 Task: Look for space in Huejutla de Reyes, Mexico from 12th June, 2023 to 15th June, 2023 for 2 adults in price range Rs.10000 to Rs.15000. Place can be entire place with 1  bedroom having 1 bed and 1 bathroom. Property type can be house, flat, guest house, hotel. Booking option can be shelf check-in. Required host language is English.
Action: Mouse moved to (460, 102)
Screenshot: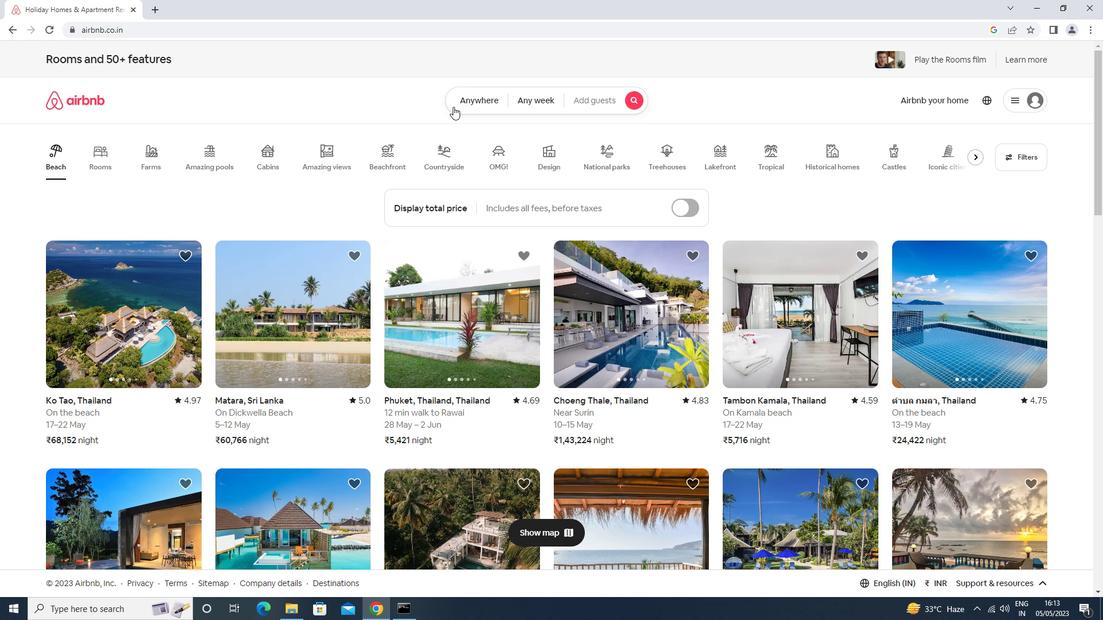 
Action: Mouse pressed left at (460, 102)
Screenshot: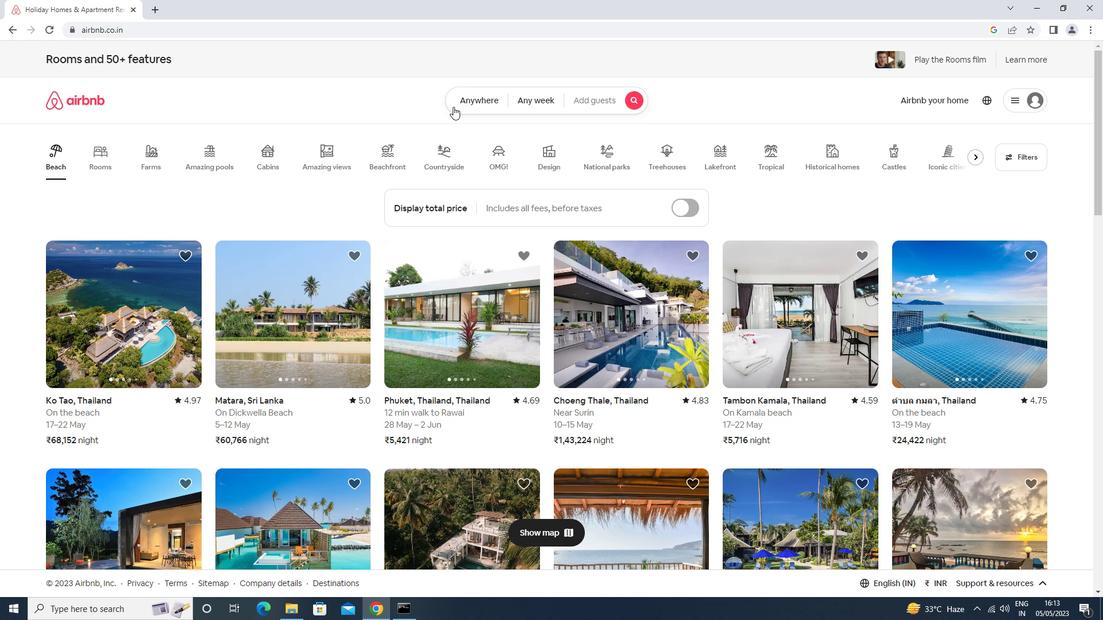 
Action: Mouse moved to (379, 149)
Screenshot: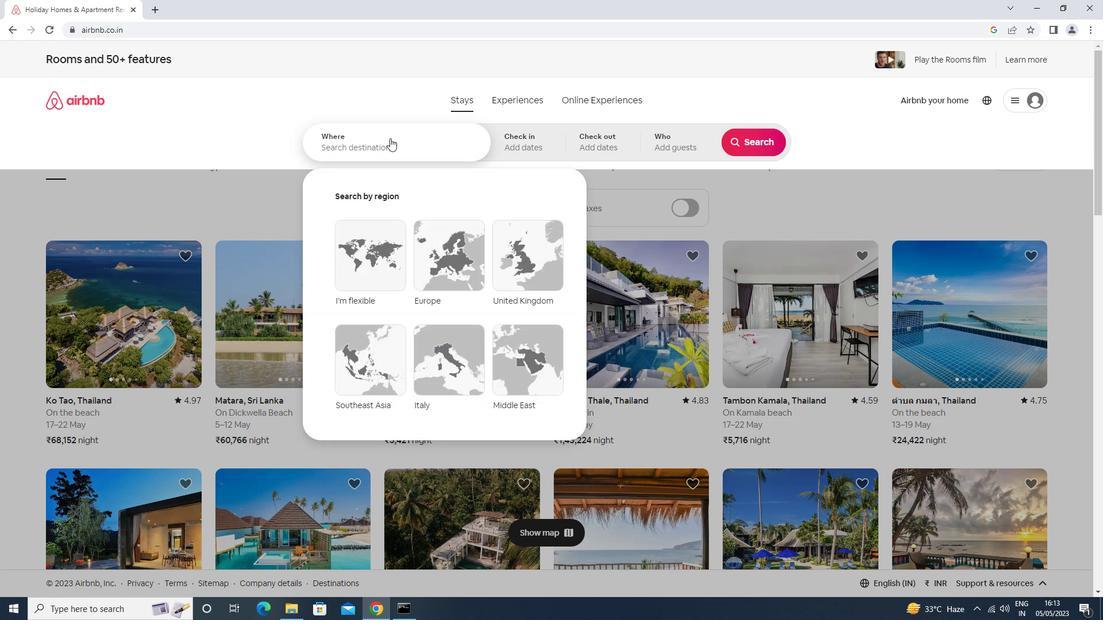 
Action: Mouse pressed left at (379, 149)
Screenshot: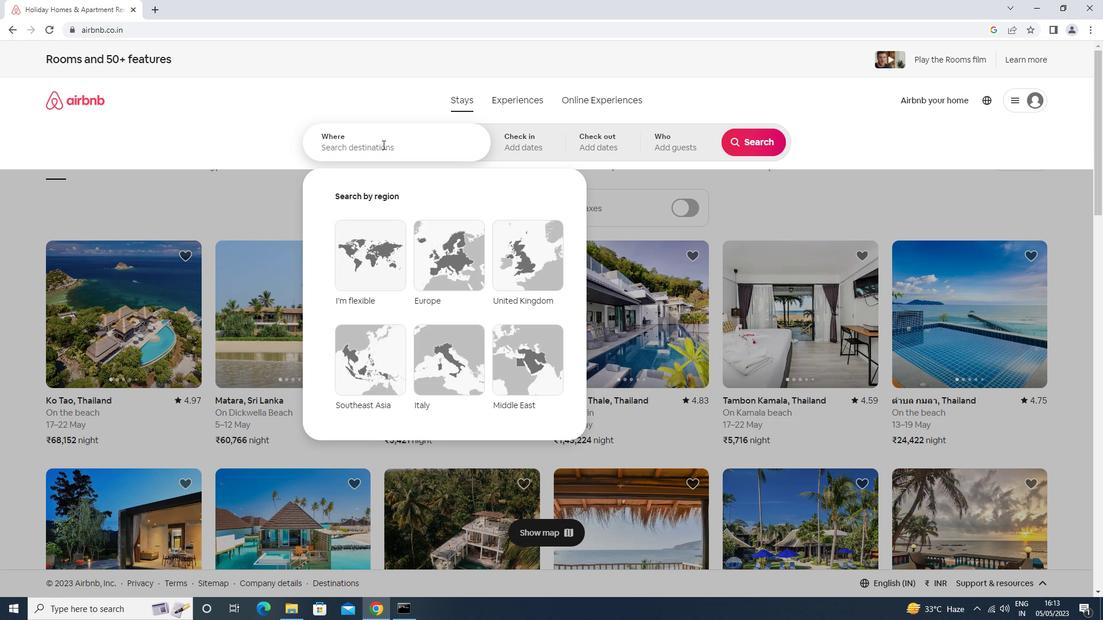 
Action: Key pressed huejutla<Key.space>de<Key.space>reyes<Key.down><Key.enter>
Screenshot: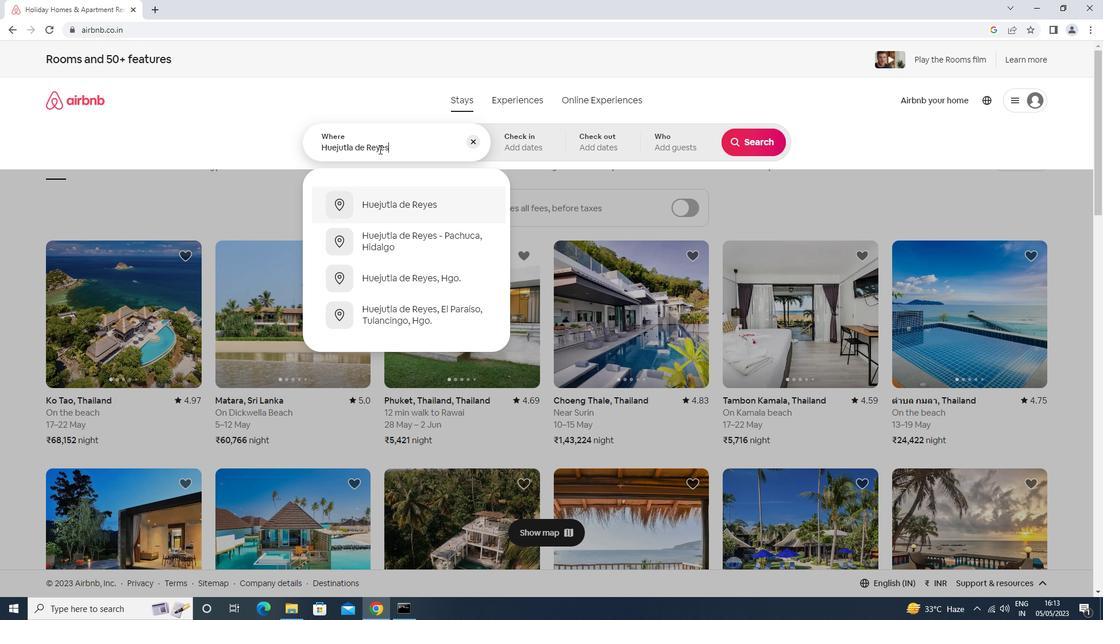 
Action: Mouse moved to (612, 333)
Screenshot: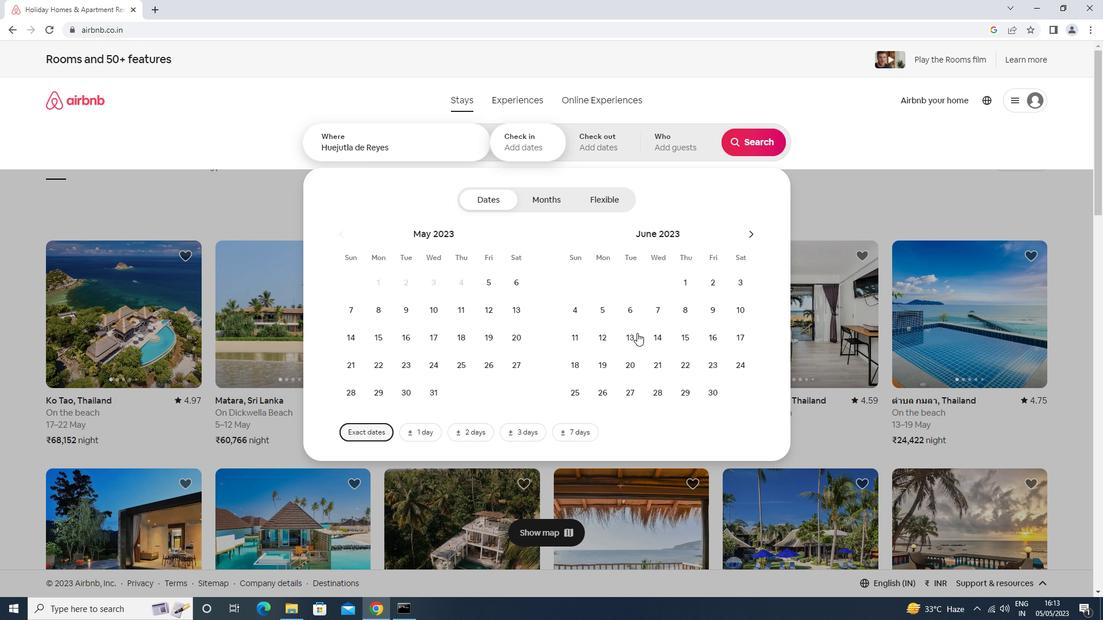 
Action: Mouse pressed left at (612, 333)
Screenshot: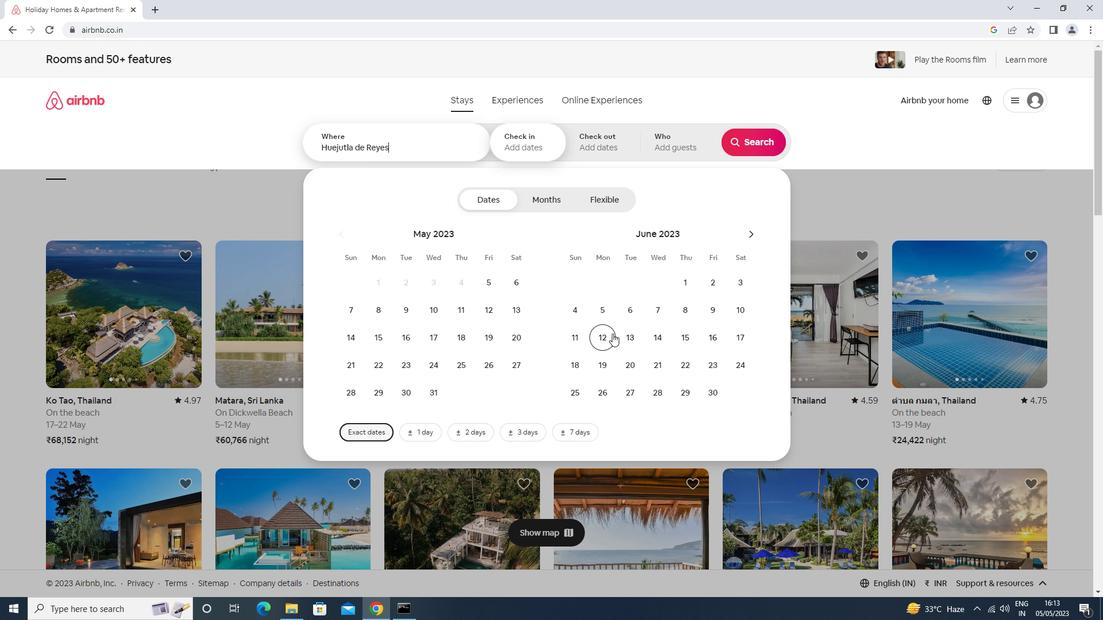 
Action: Mouse moved to (673, 329)
Screenshot: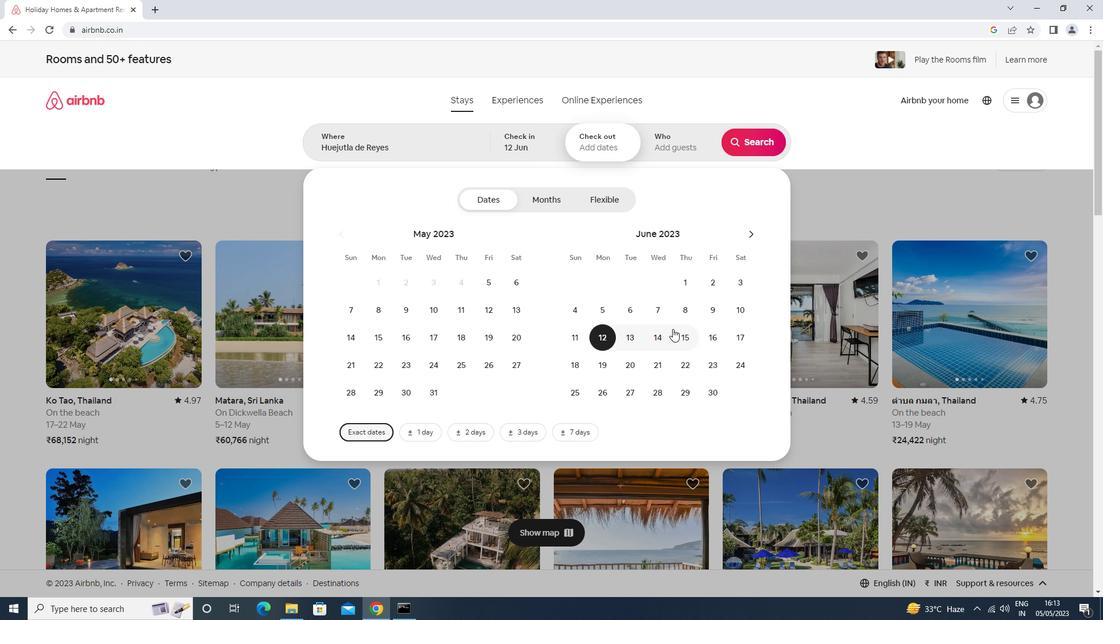 
Action: Mouse pressed left at (673, 329)
Screenshot: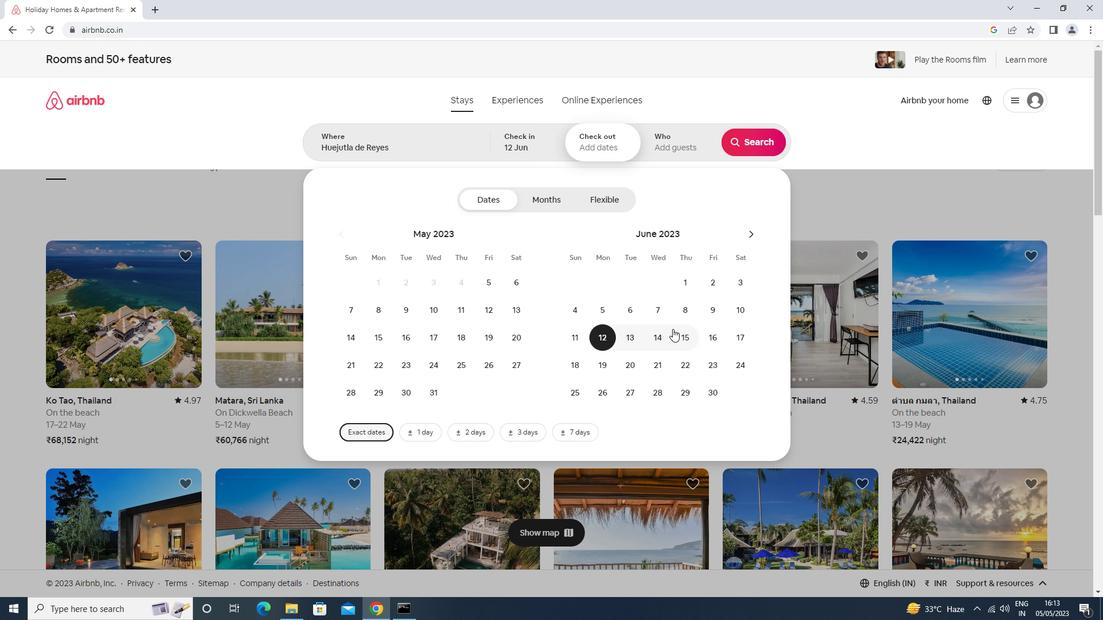 
Action: Mouse moved to (665, 148)
Screenshot: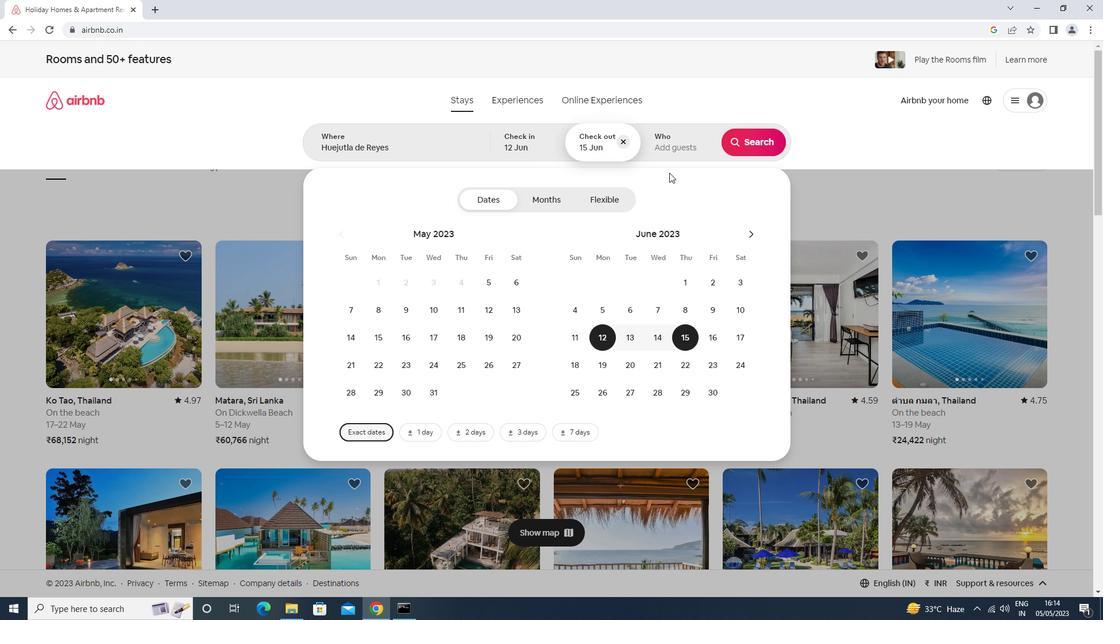 
Action: Mouse pressed left at (665, 148)
Screenshot: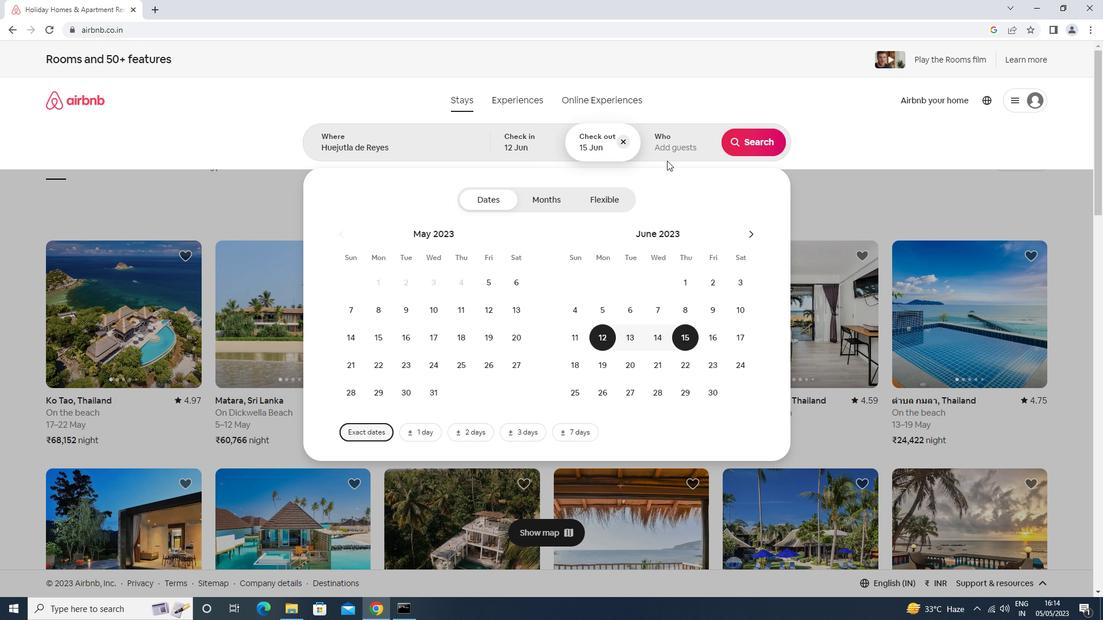 
Action: Mouse moved to (755, 208)
Screenshot: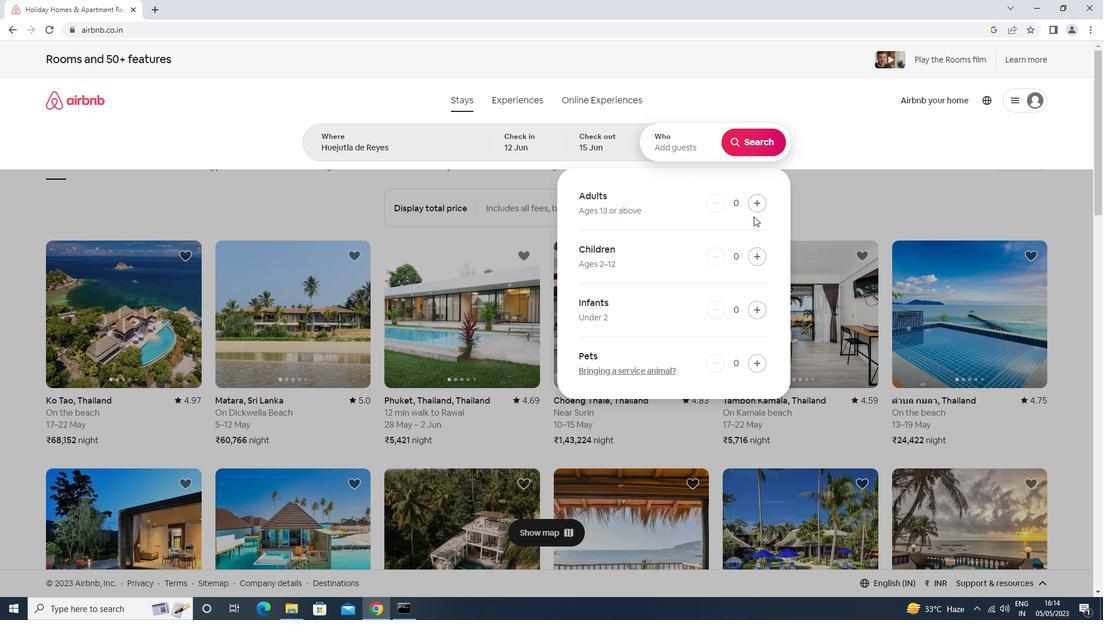 
Action: Mouse pressed left at (755, 208)
Screenshot: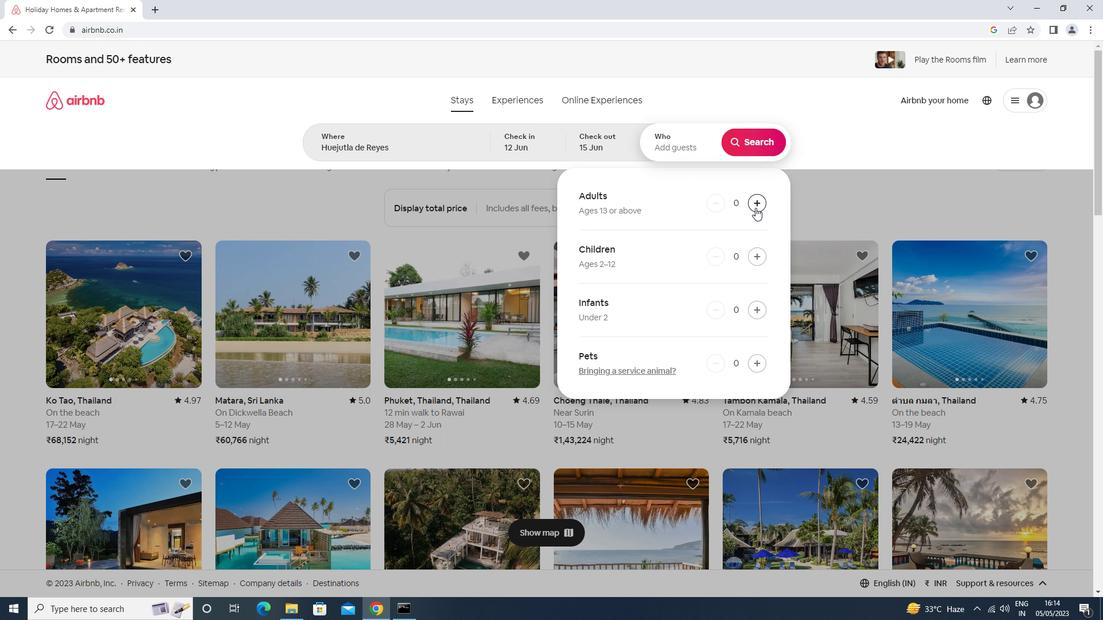 
Action: Mouse pressed left at (755, 208)
Screenshot: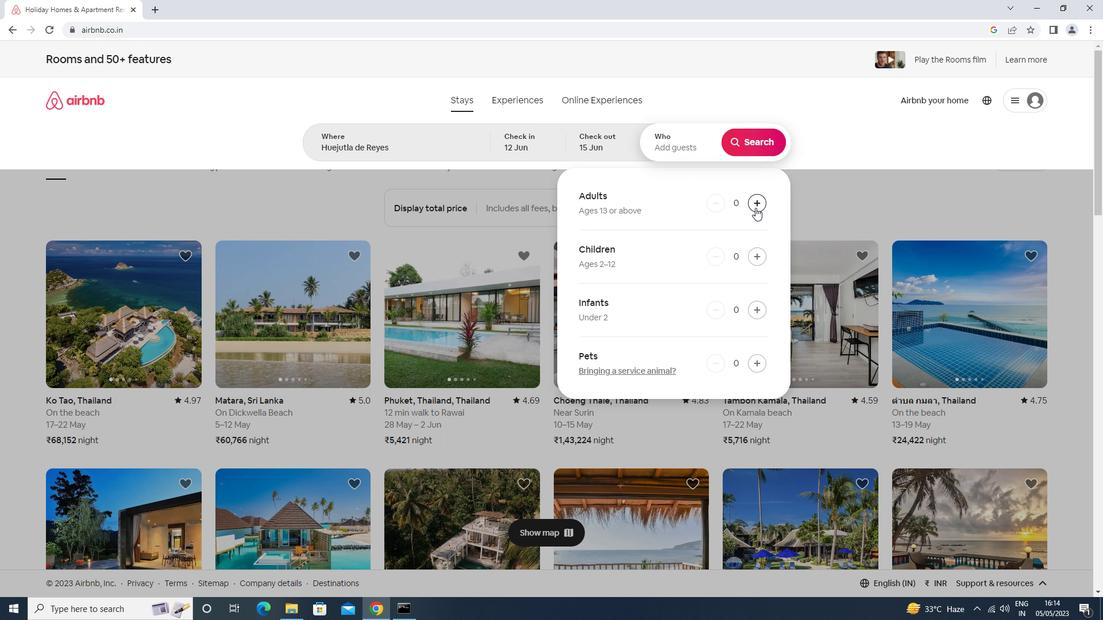 
Action: Mouse moved to (747, 145)
Screenshot: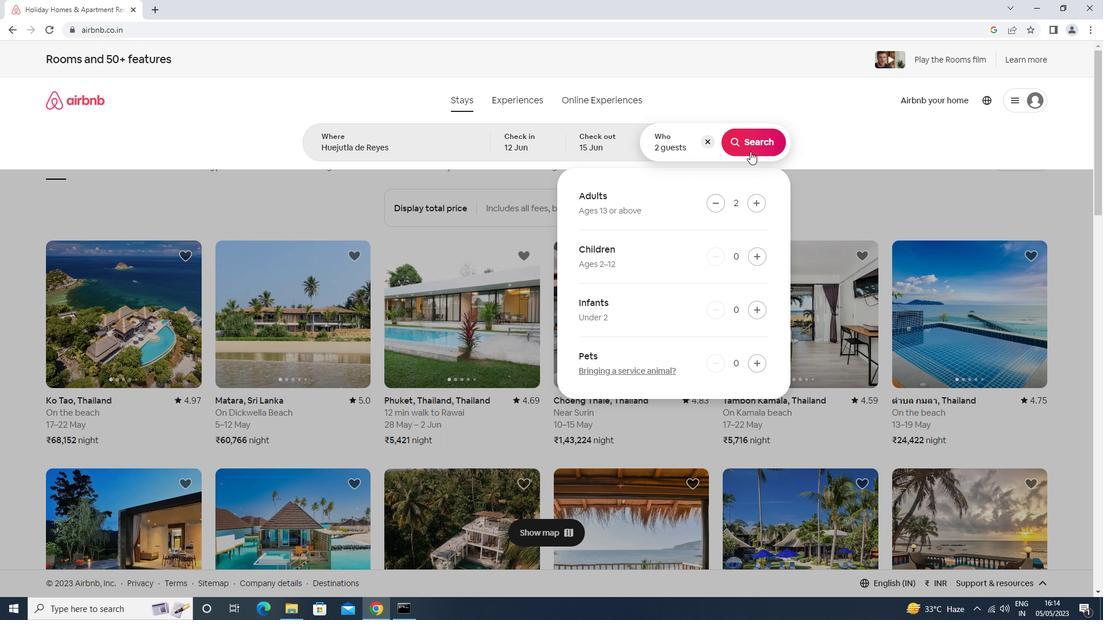 
Action: Mouse pressed left at (747, 145)
Screenshot: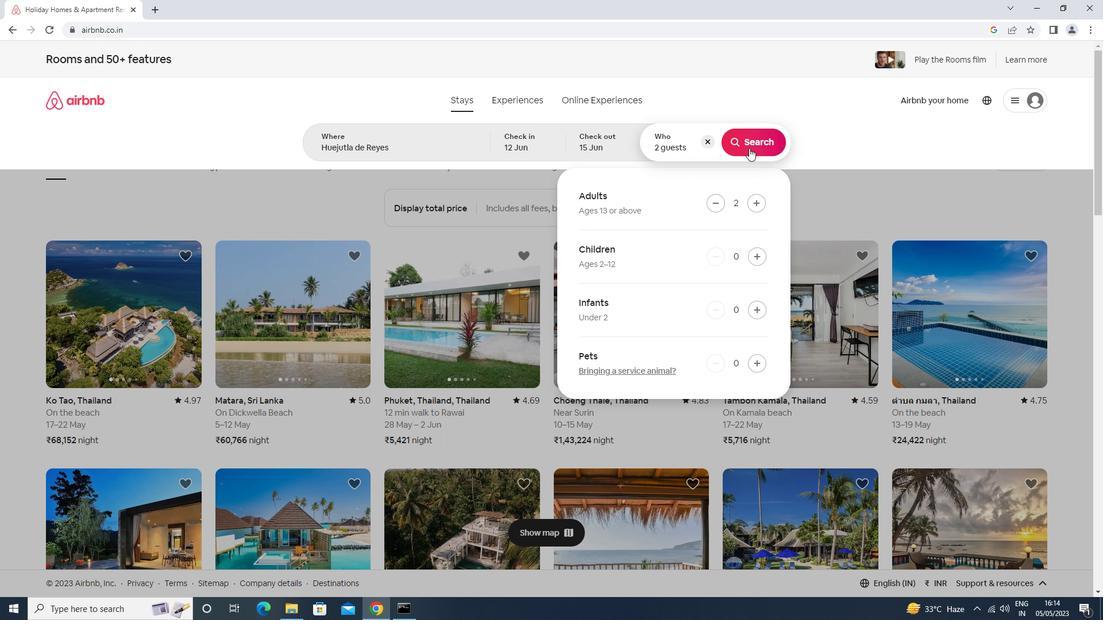 
Action: Mouse moved to (1042, 113)
Screenshot: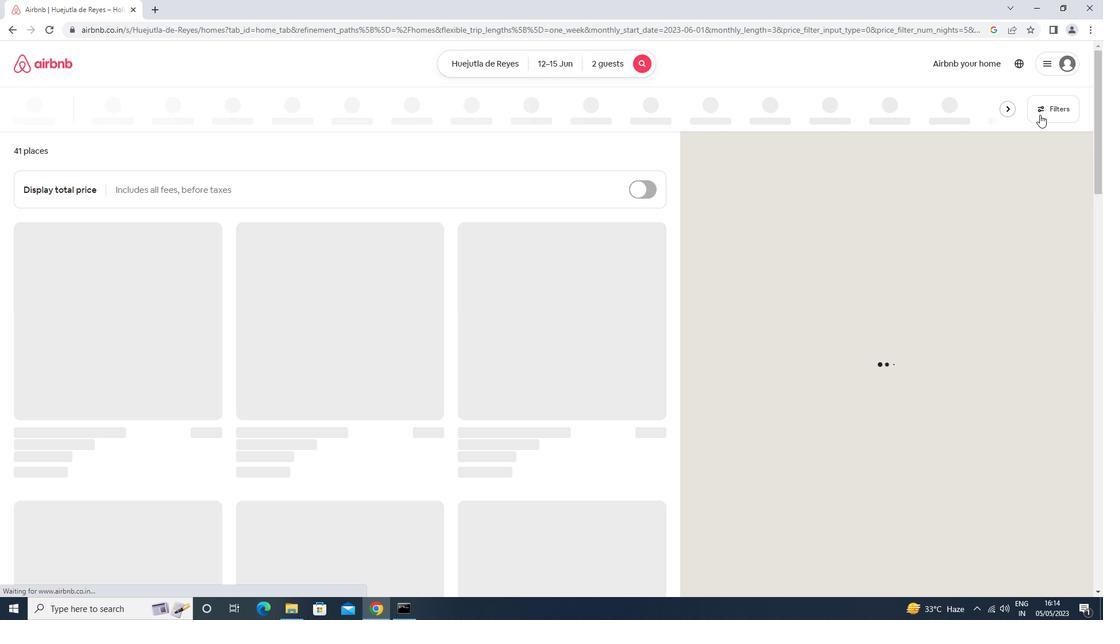 
Action: Mouse pressed left at (1042, 113)
Screenshot: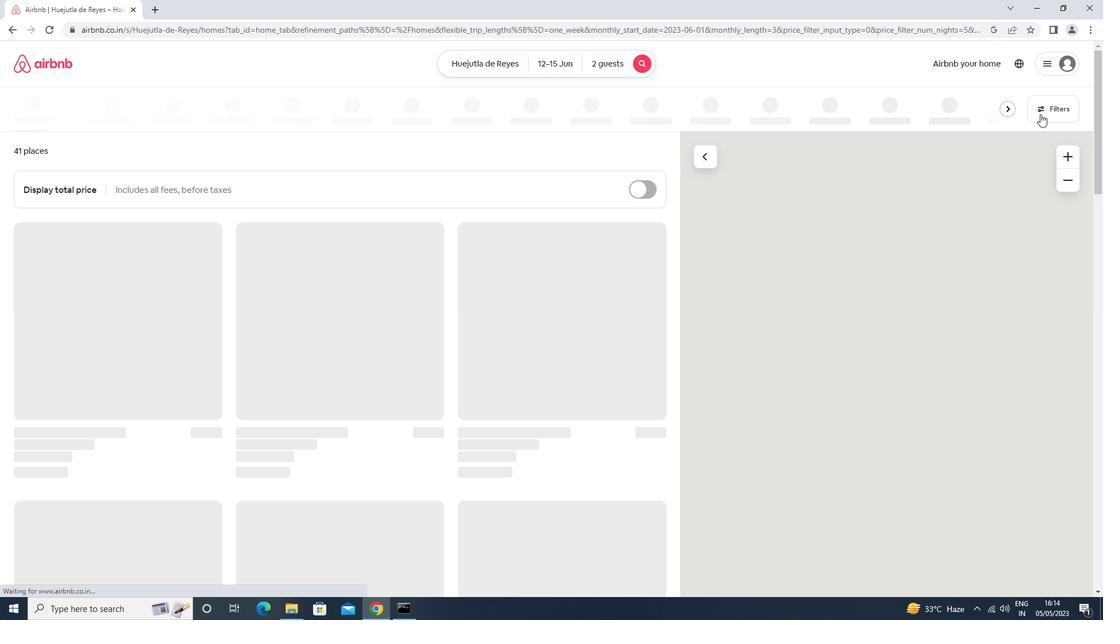 
Action: Mouse moved to (463, 397)
Screenshot: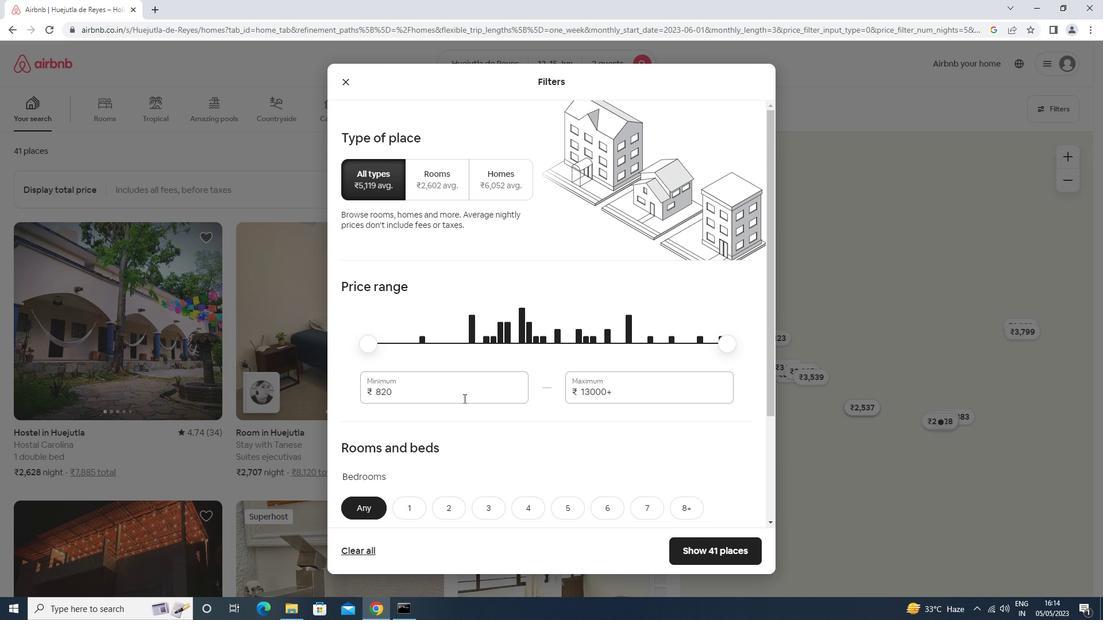 
Action: Mouse pressed left at (463, 397)
Screenshot: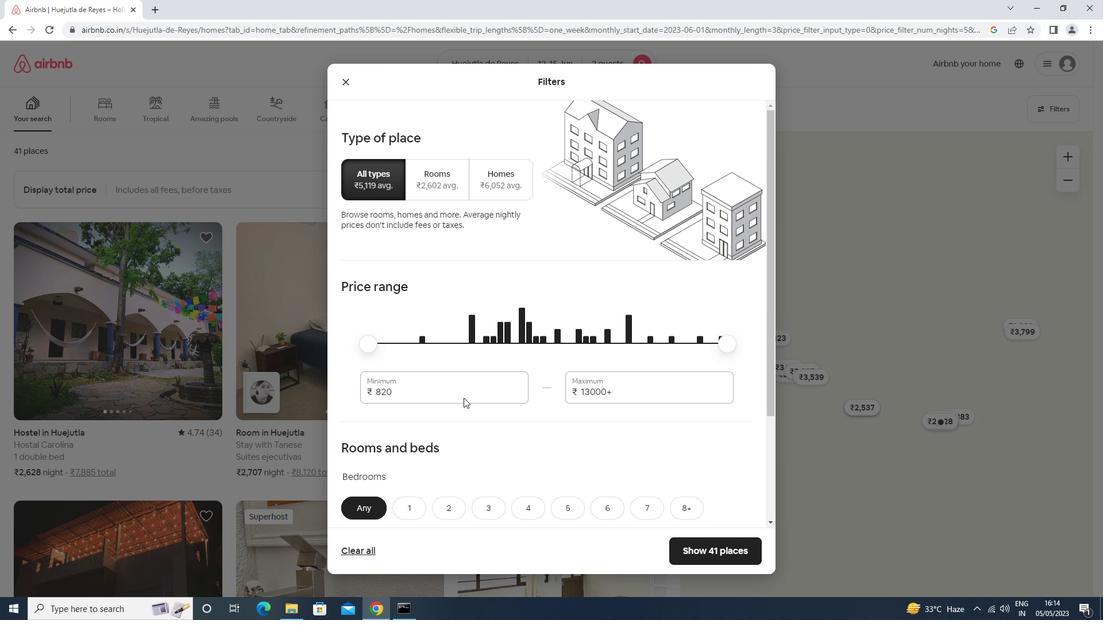 
Action: Mouse moved to (458, 398)
Screenshot: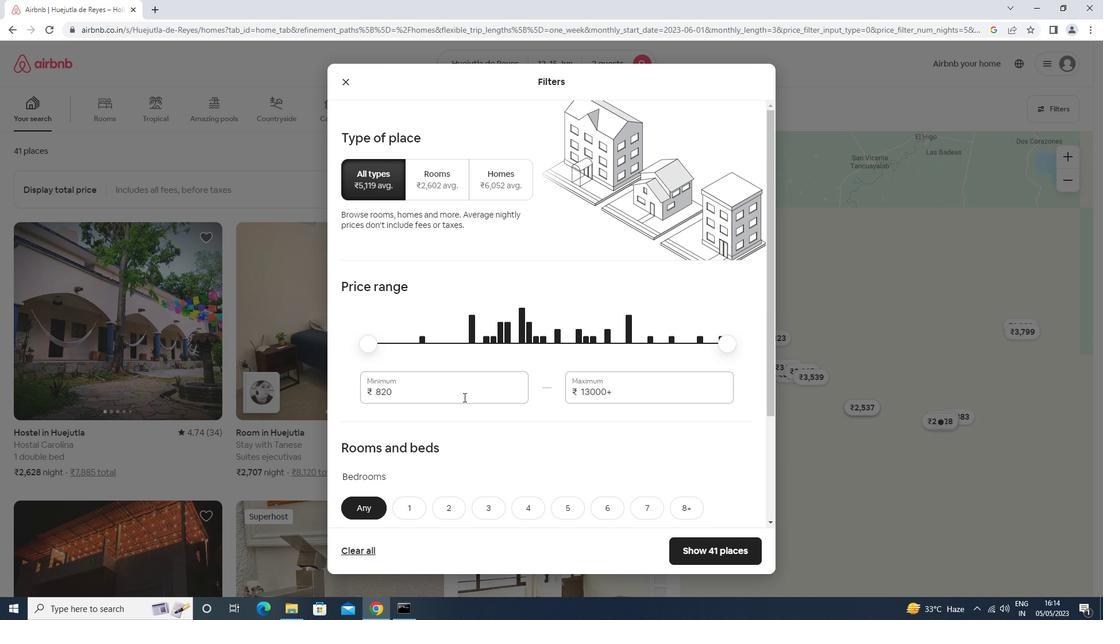 
Action: Key pressed <Key.backspace><Key.backspace><Key.backspace>10000<Key.tab>15000
Screenshot: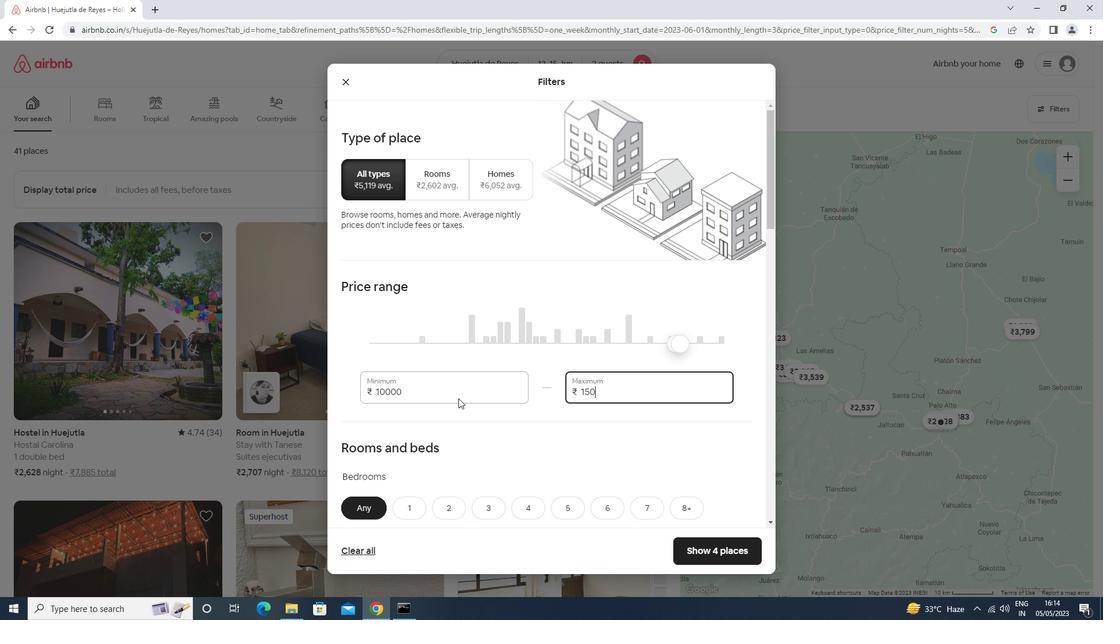
Action: Mouse moved to (452, 400)
Screenshot: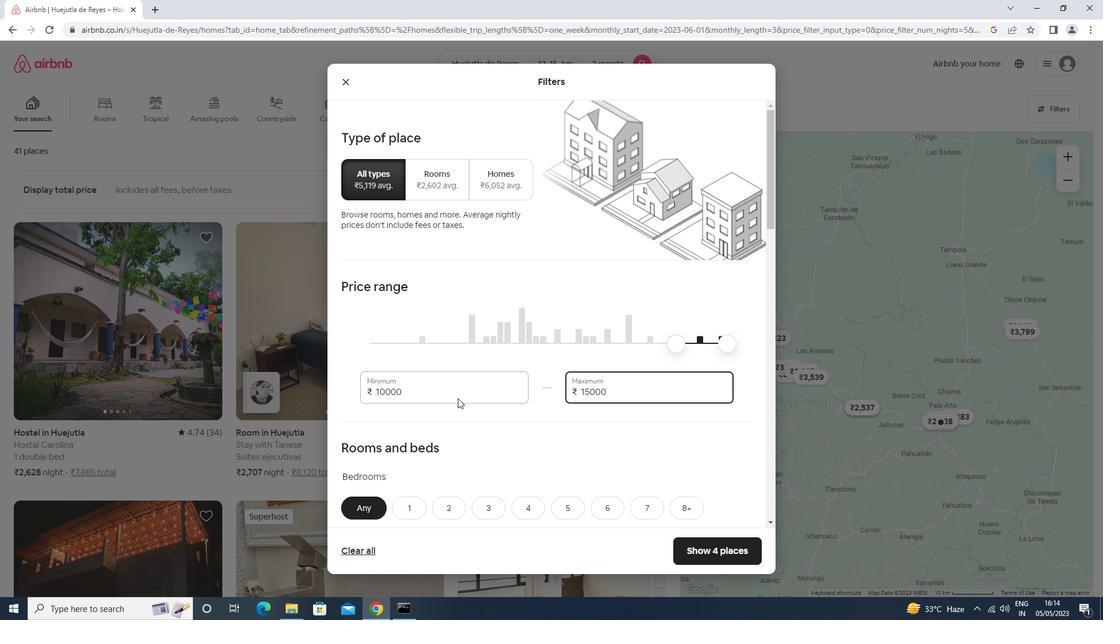 
Action: Mouse scrolled (452, 399) with delta (0, 0)
Screenshot: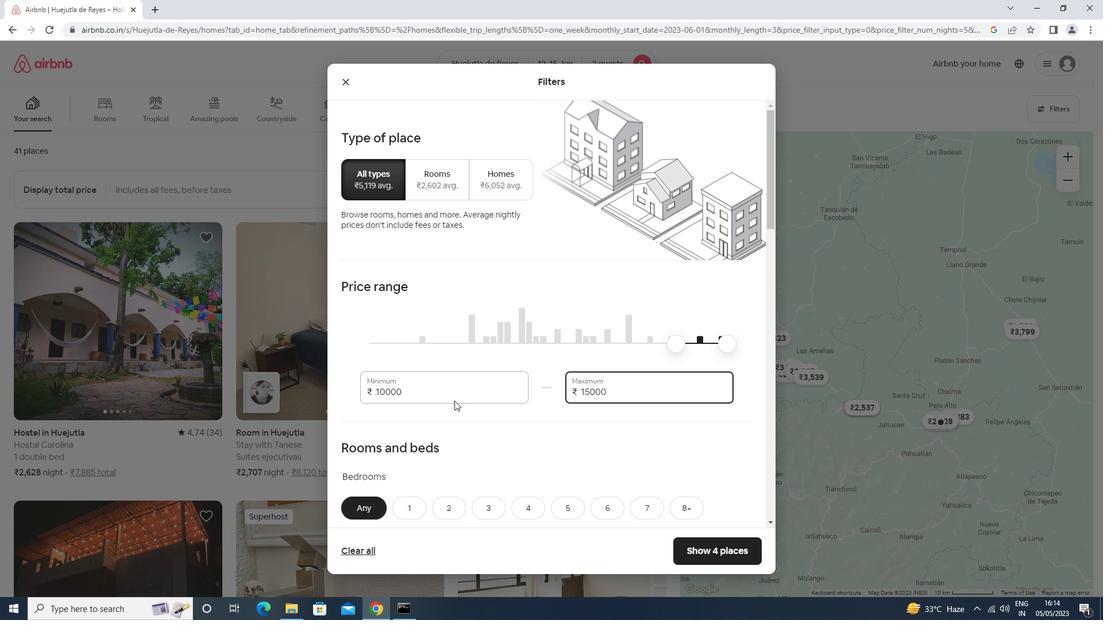 
Action: Mouse scrolled (452, 399) with delta (0, 0)
Screenshot: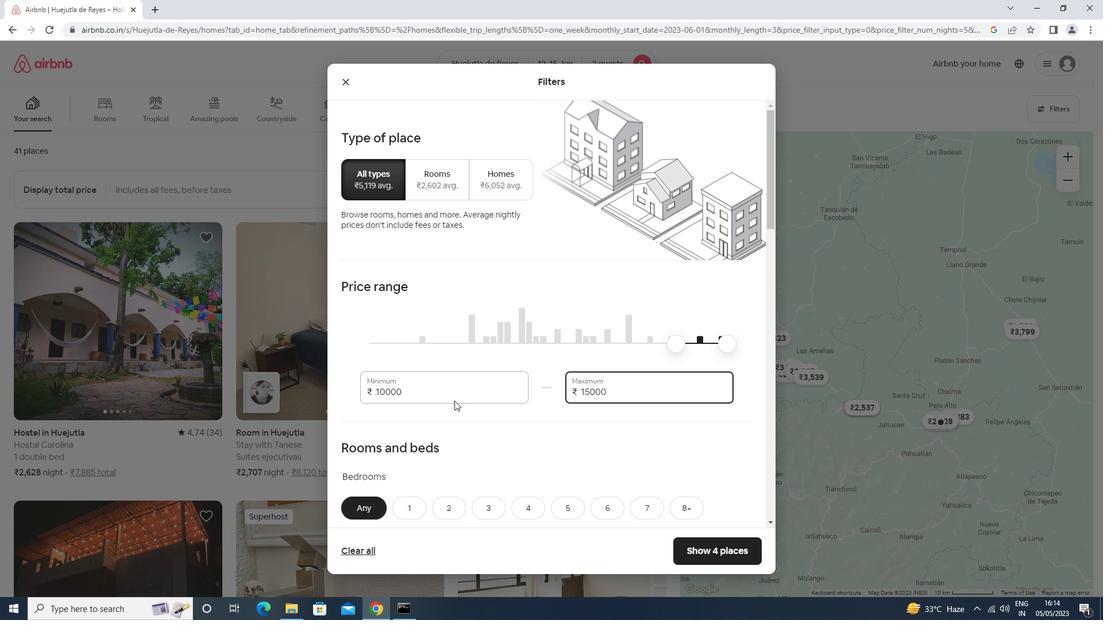 
Action: Mouse scrolled (452, 399) with delta (0, 0)
Screenshot: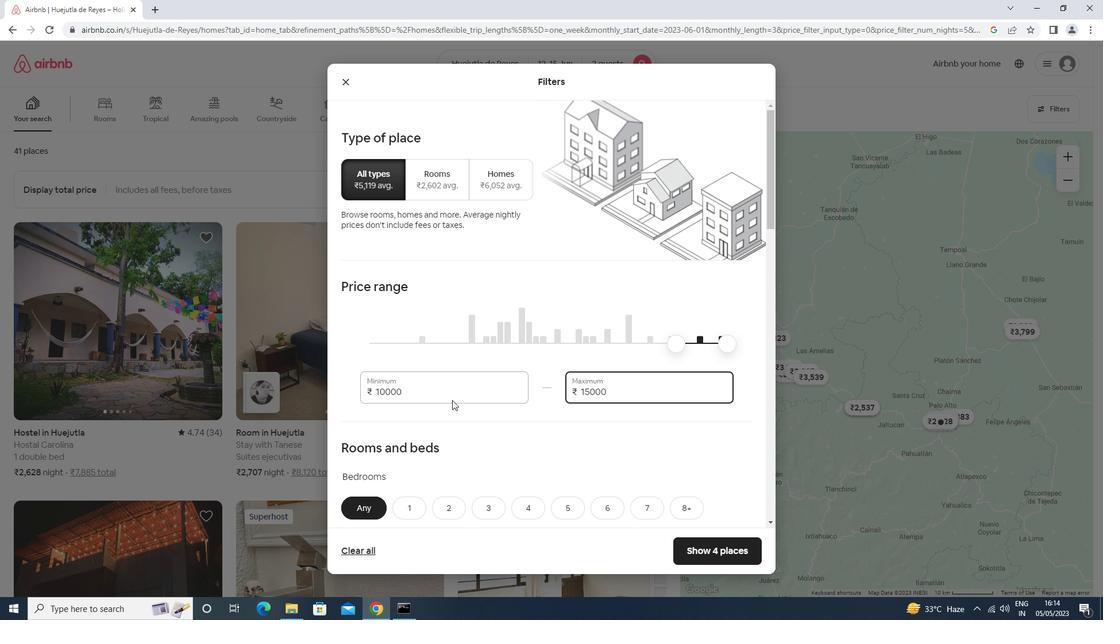 
Action: Mouse scrolled (452, 399) with delta (0, 0)
Screenshot: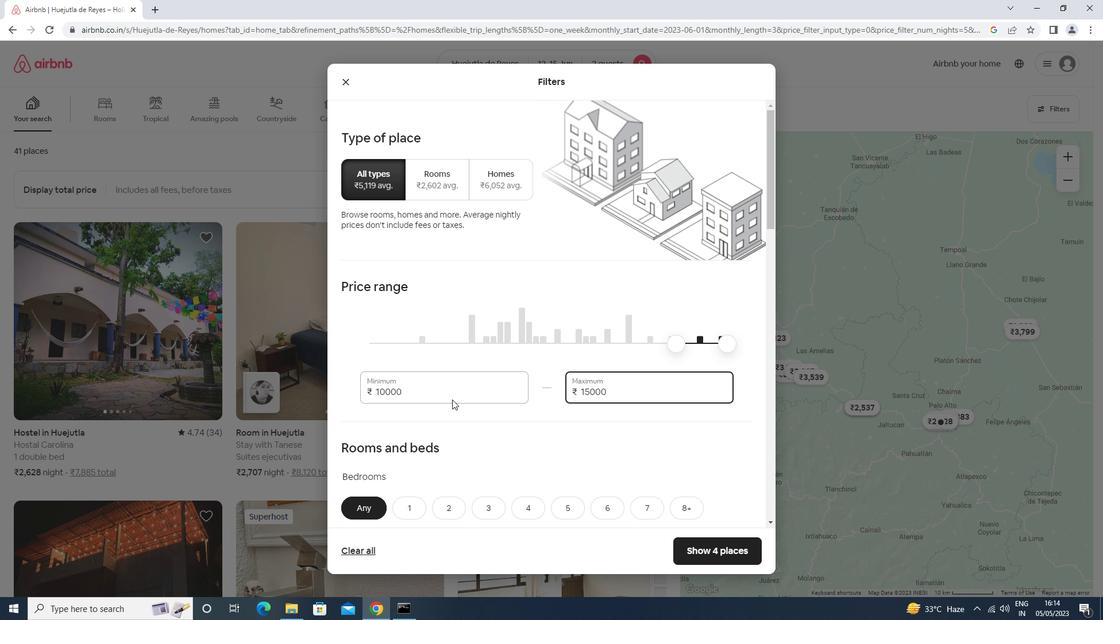 
Action: Mouse moved to (417, 280)
Screenshot: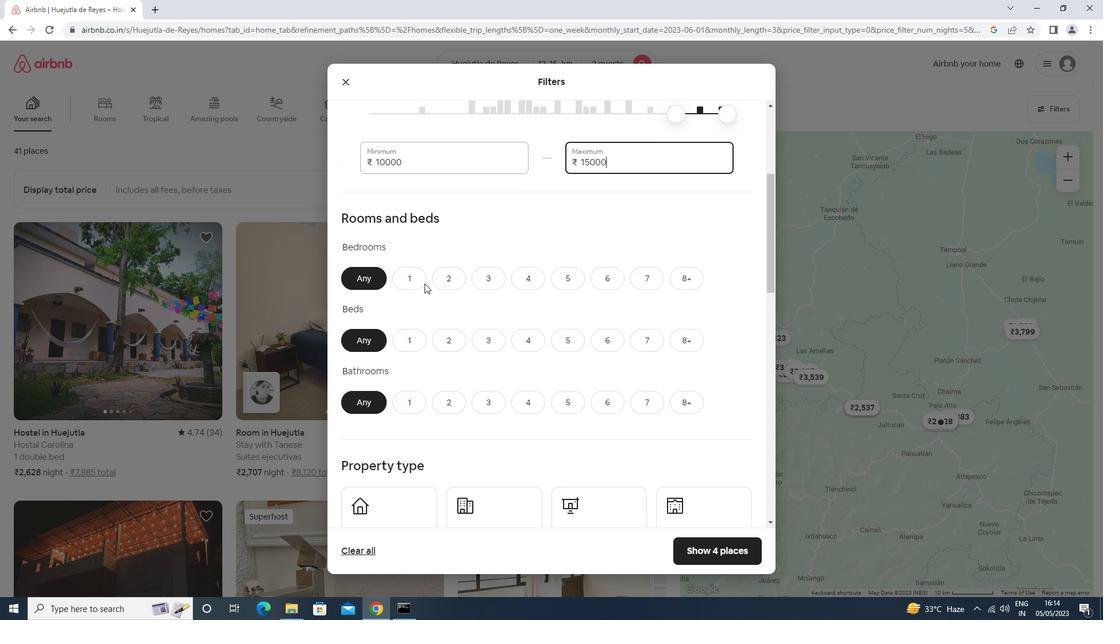 
Action: Mouse pressed left at (417, 280)
Screenshot: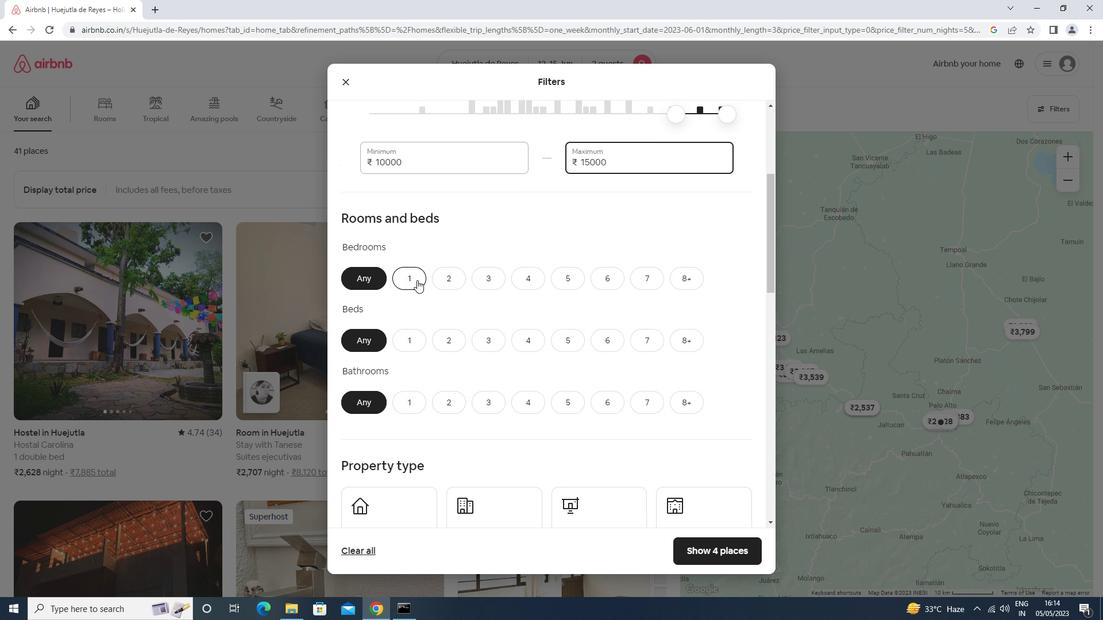 
Action: Mouse moved to (412, 336)
Screenshot: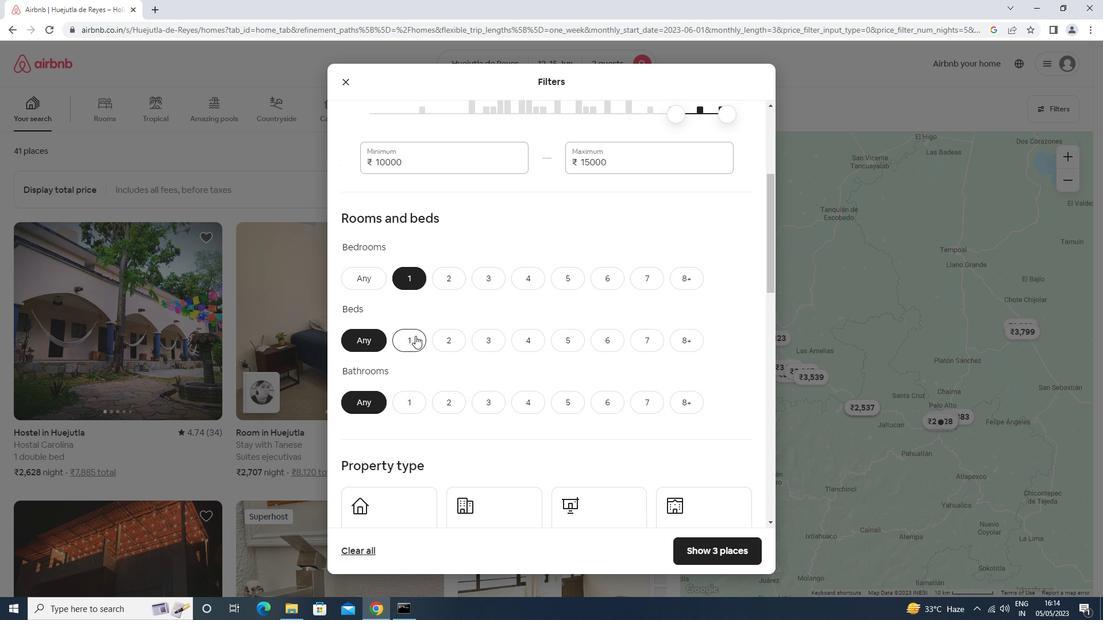 
Action: Mouse pressed left at (412, 336)
Screenshot: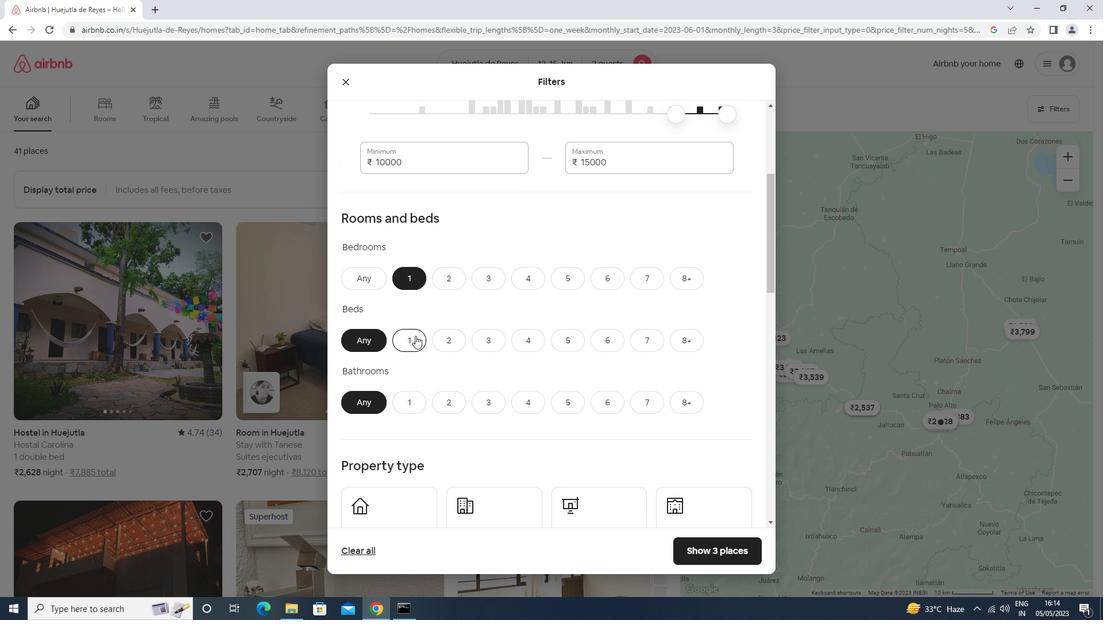 
Action: Mouse moved to (407, 405)
Screenshot: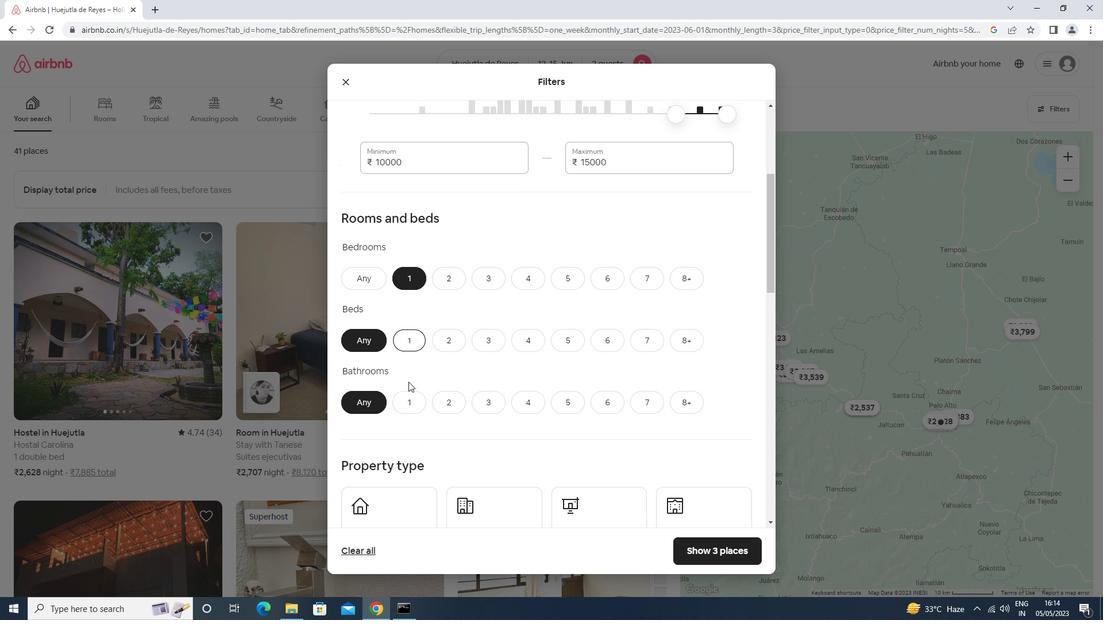 
Action: Mouse pressed left at (407, 405)
Screenshot: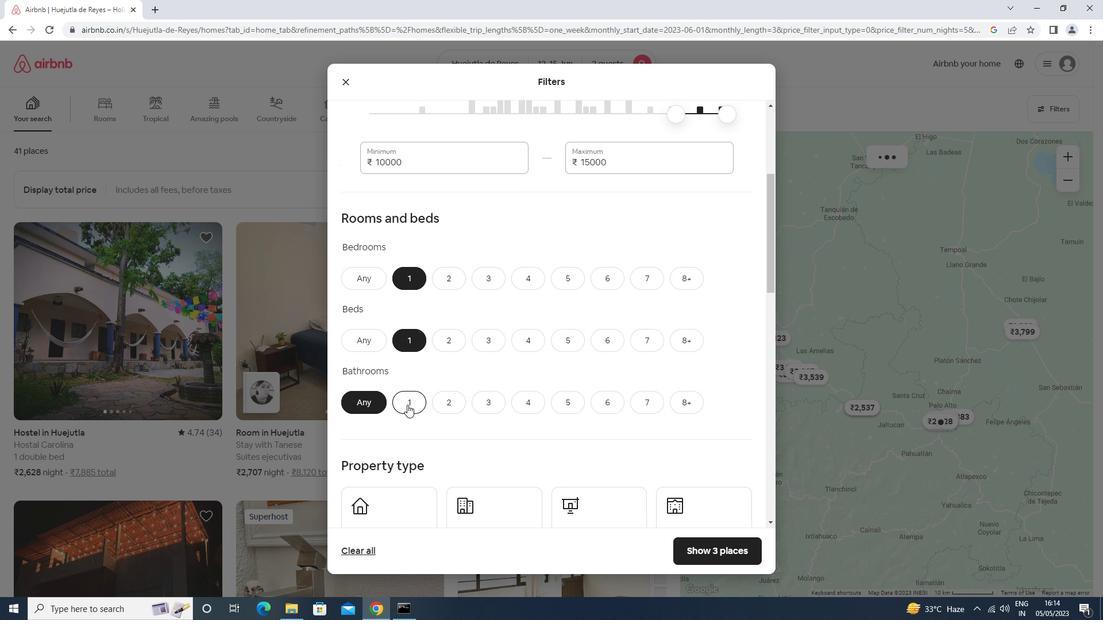 
Action: Mouse moved to (408, 405)
Screenshot: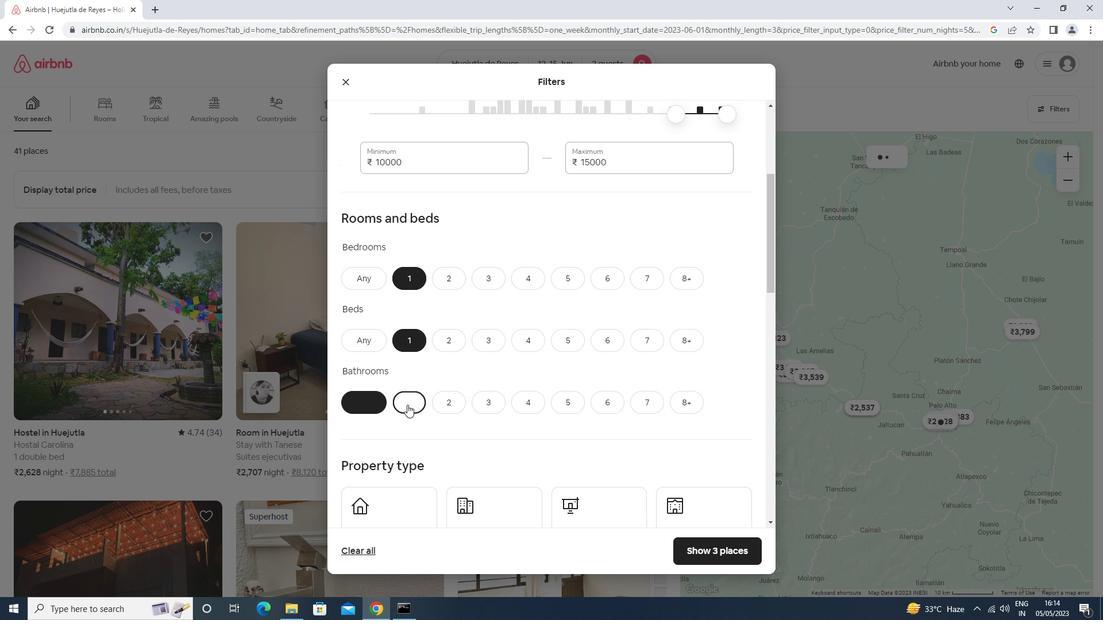 
Action: Mouse scrolled (408, 404) with delta (0, 0)
Screenshot: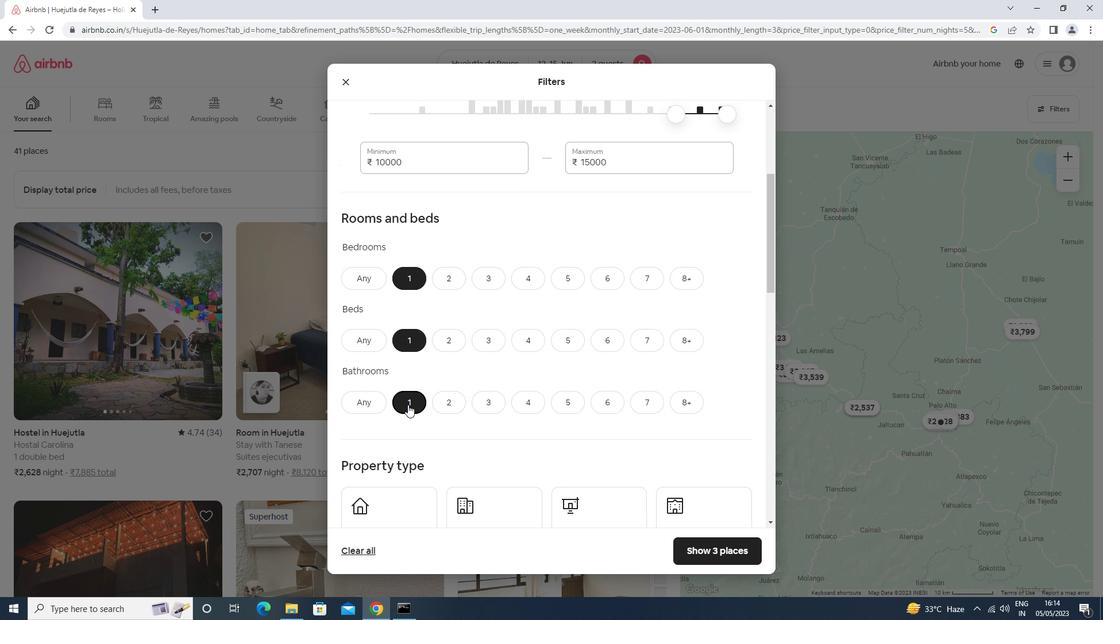 
Action: Mouse scrolled (408, 404) with delta (0, 0)
Screenshot: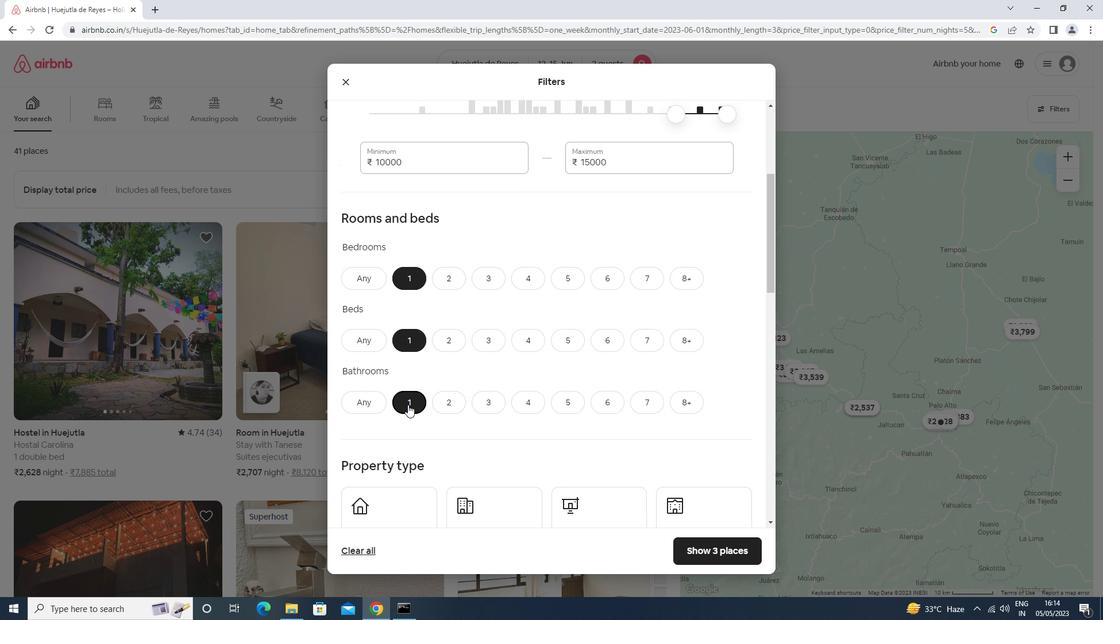 
Action: Mouse scrolled (408, 404) with delta (0, 0)
Screenshot: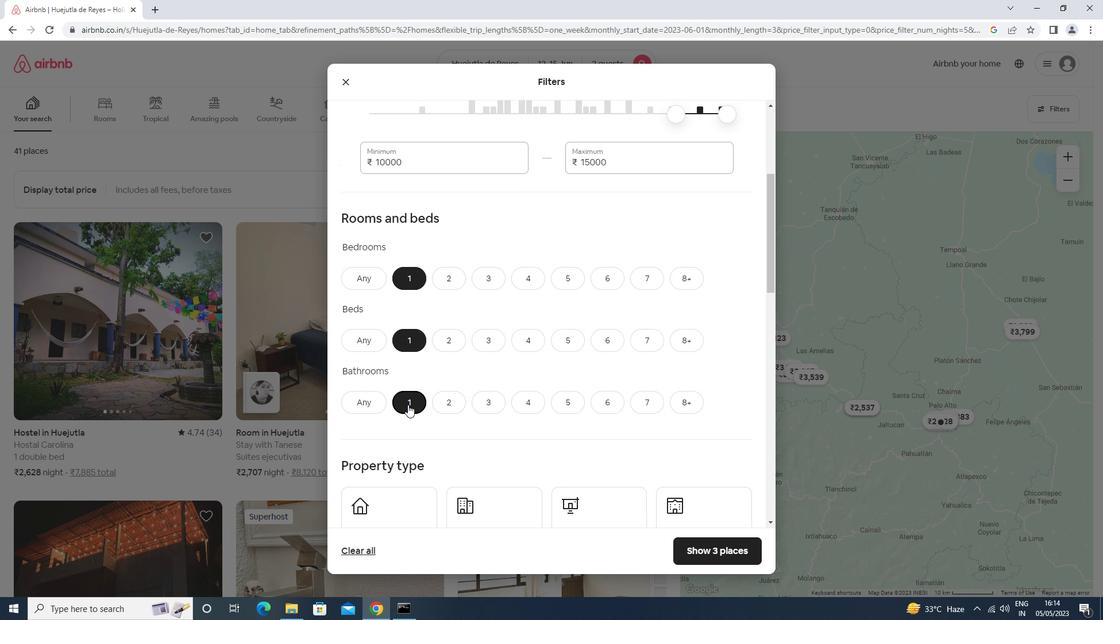 
Action: Mouse scrolled (408, 404) with delta (0, 0)
Screenshot: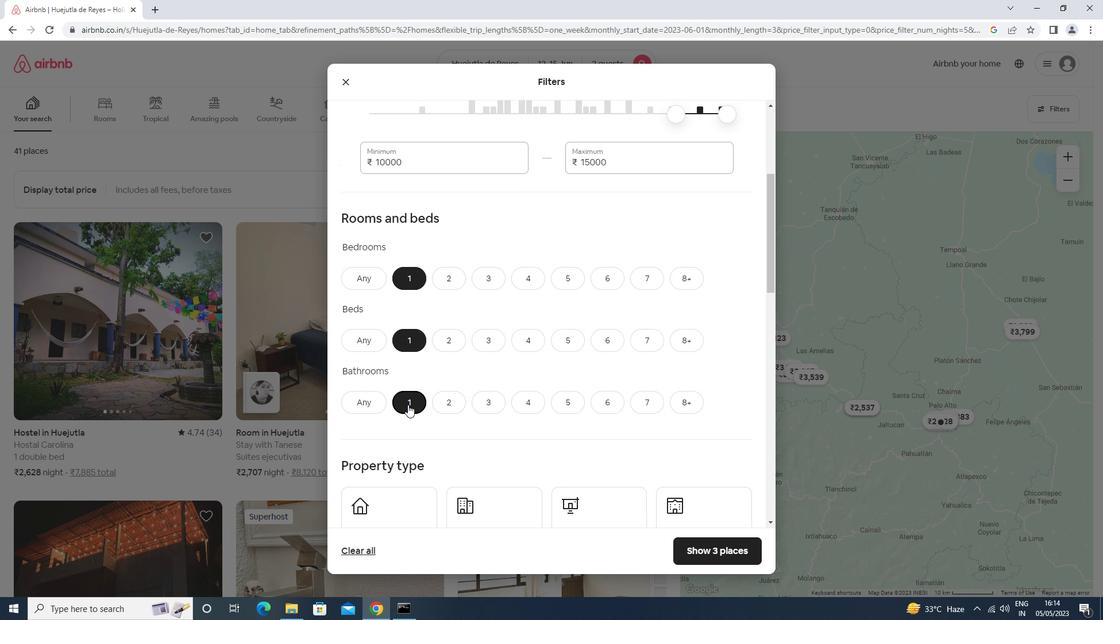 
Action: Mouse moved to (396, 309)
Screenshot: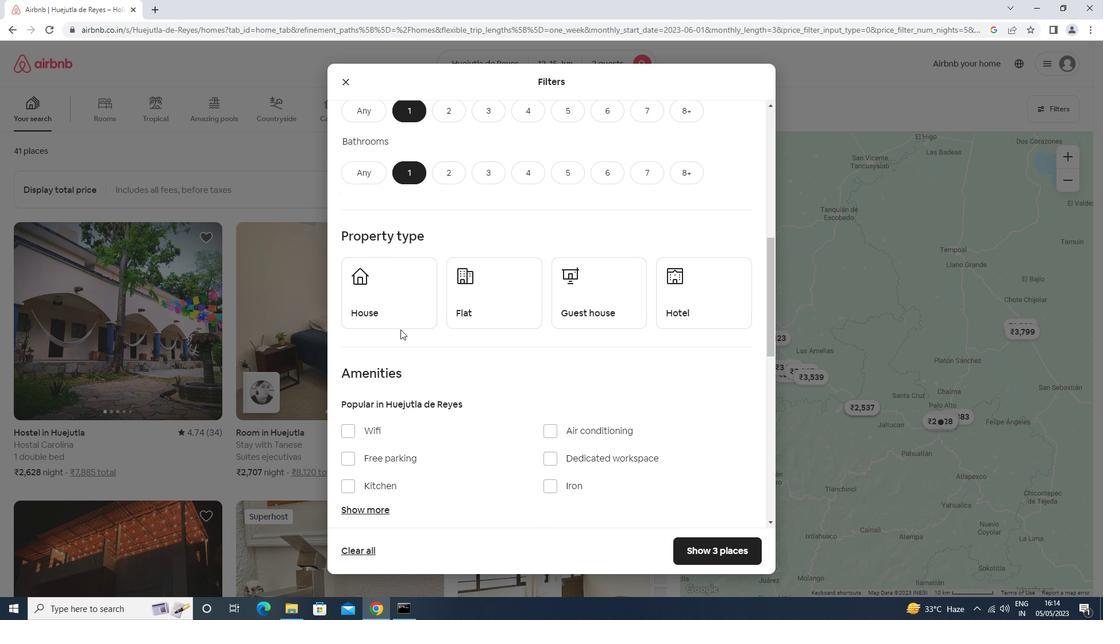 
Action: Mouse pressed left at (396, 309)
Screenshot: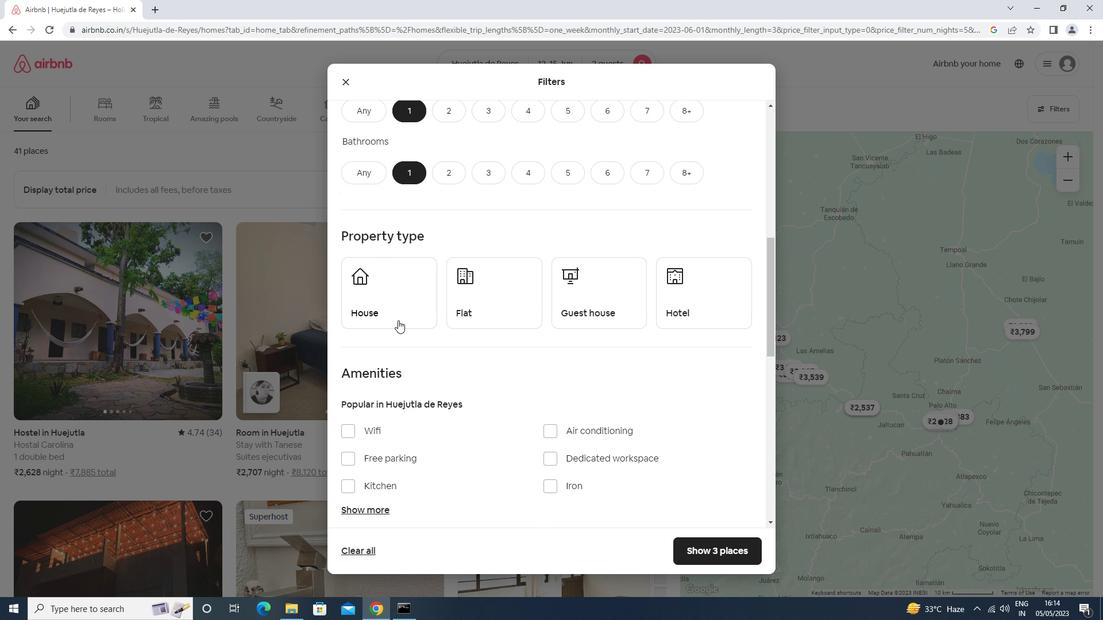 
Action: Mouse moved to (495, 316)
Screenshot: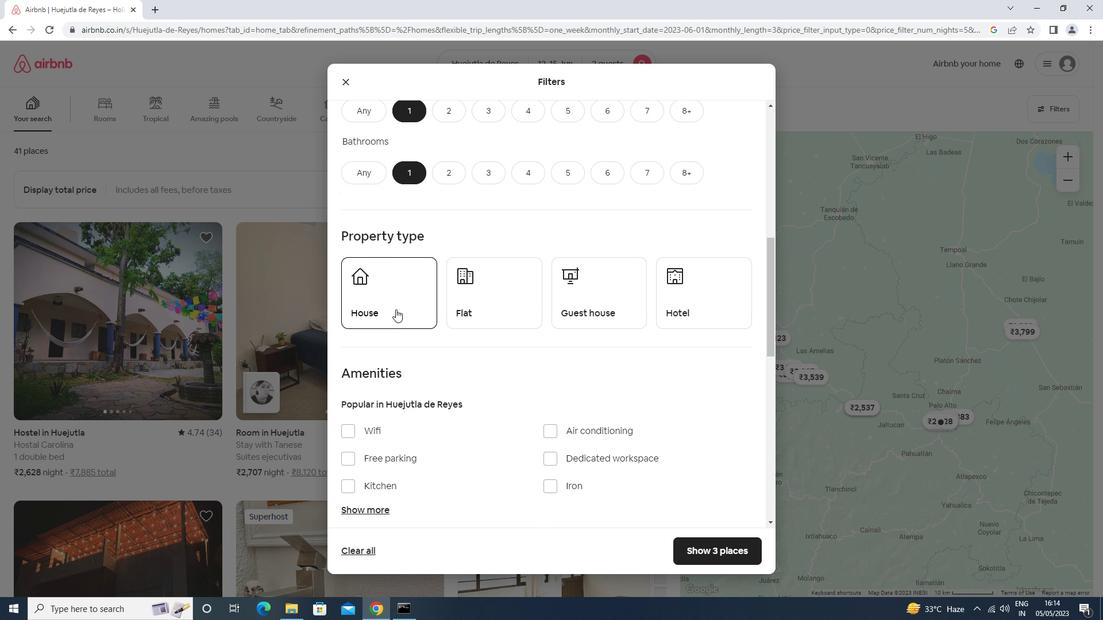 
Action: Mouse pressed left at (495, 316)
Screenshot: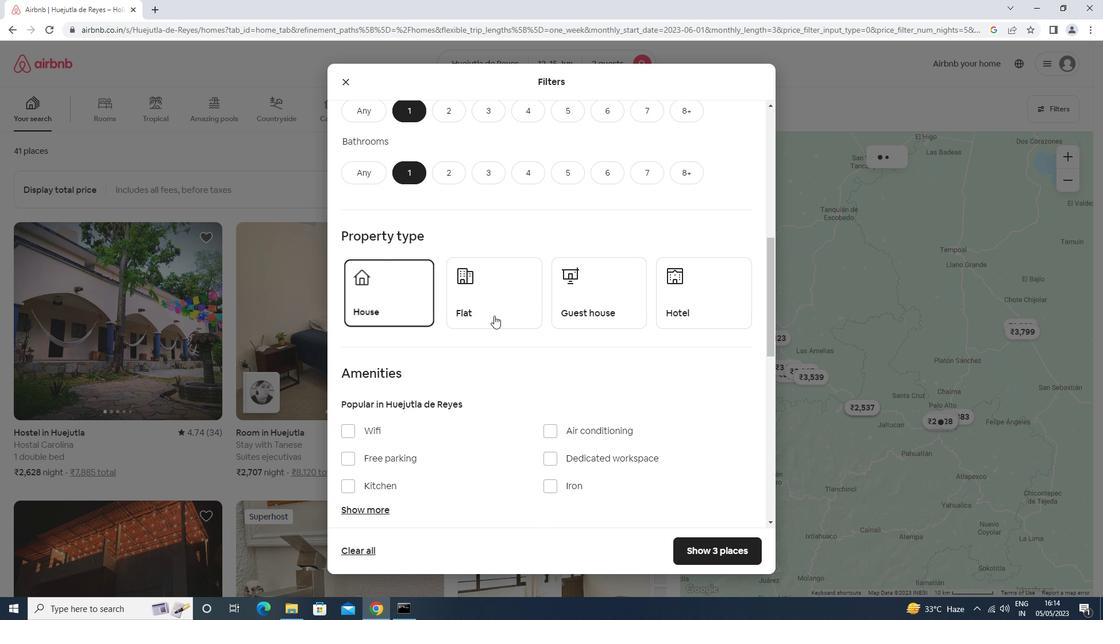 
Action: Mouse moved to (599, 309)
Screenshot: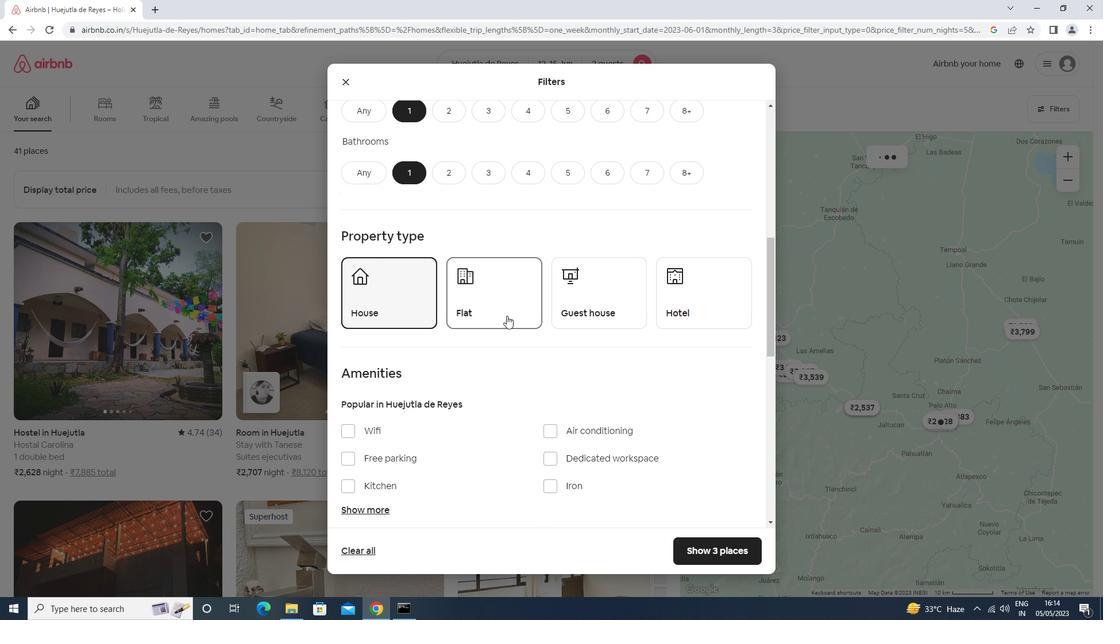 
Action: Mouse pressed left at (599, 309)
Screenshot: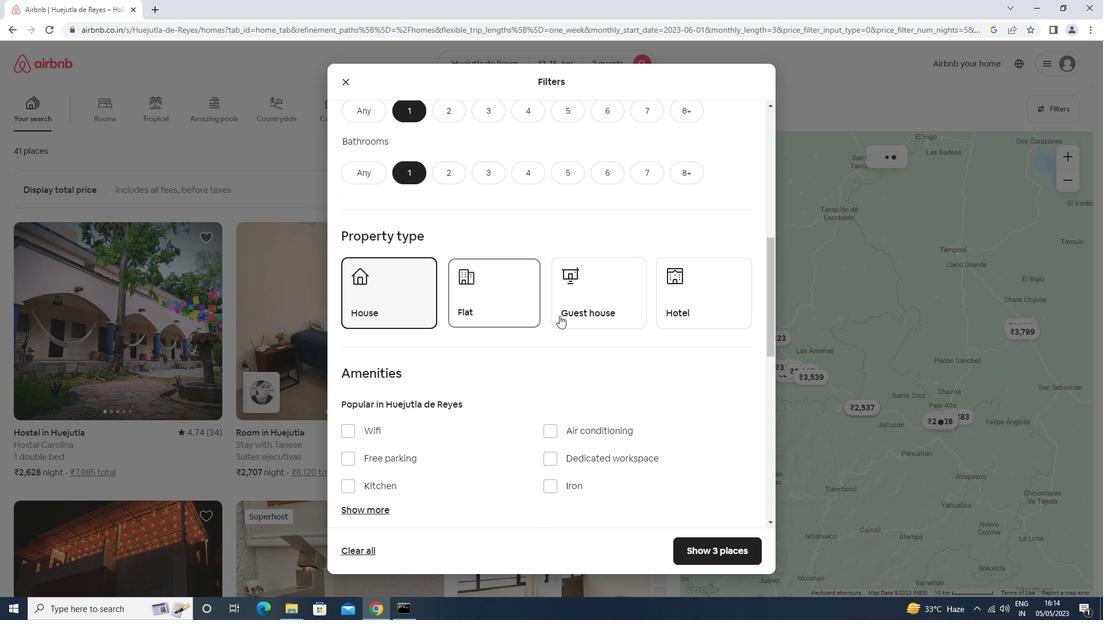 
Action: Mouse moved to (672, 303)
Screenshot: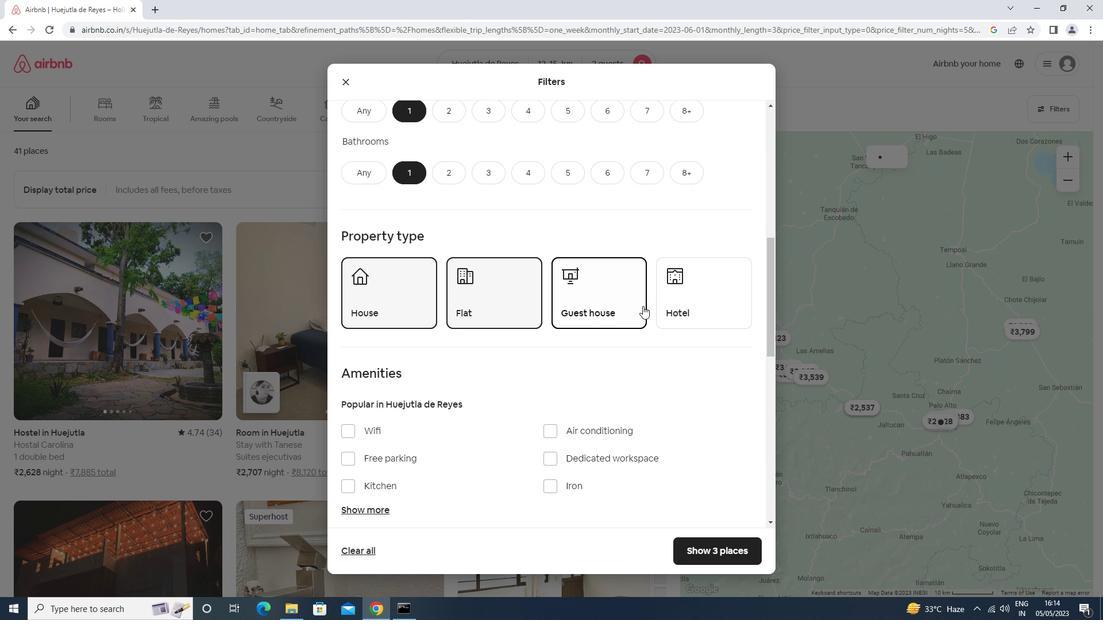 
Action: Mouse pressed left at (672, 303)
Screenshot: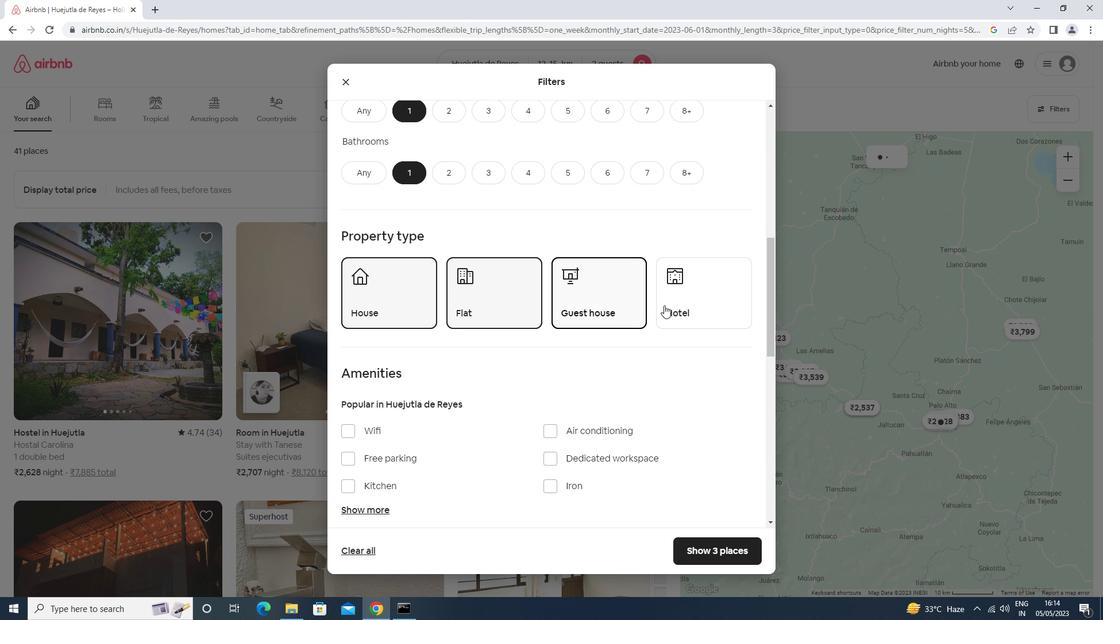 
Action: Mouse moved to (621, 246)
Screenshot: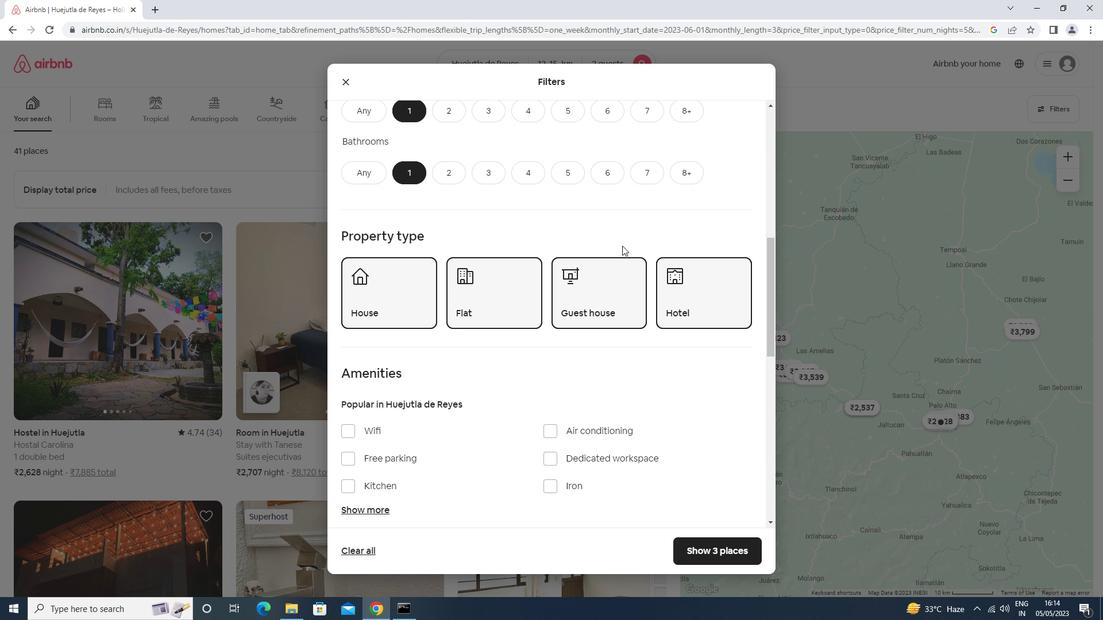 
Action: Mouse scrolled (621, 245) with delta (0, 0)
Screenshot: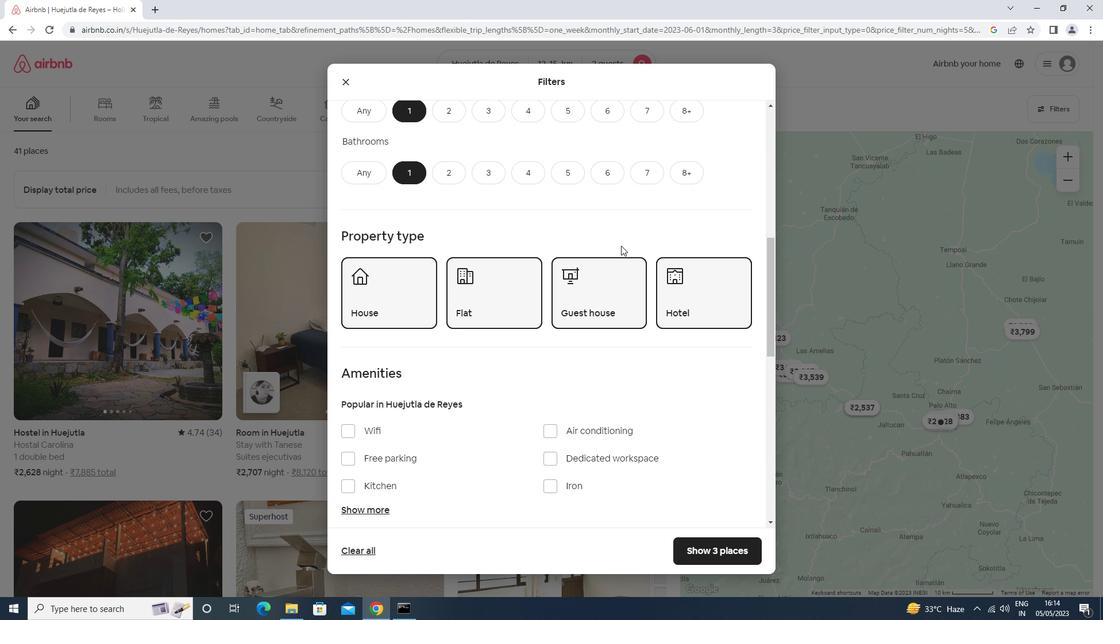 
Action: Mouse scrolled (621, 245) with delta (0, 0)
Screenshot: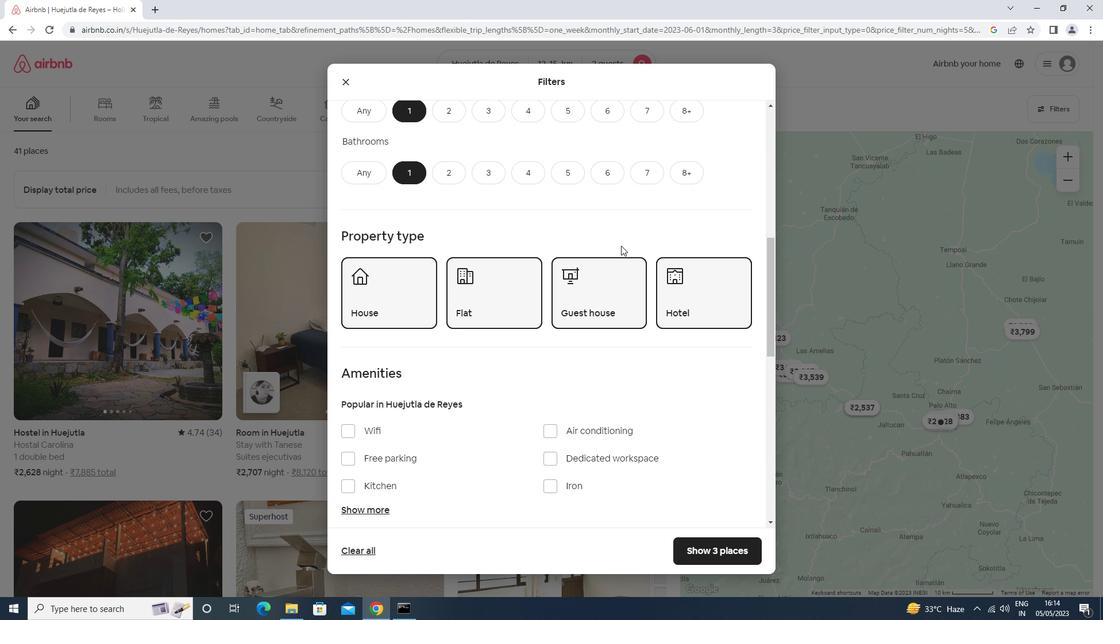 
Action: Mouse scrolled (621, 245) with delta (0, 0)
Screenshot: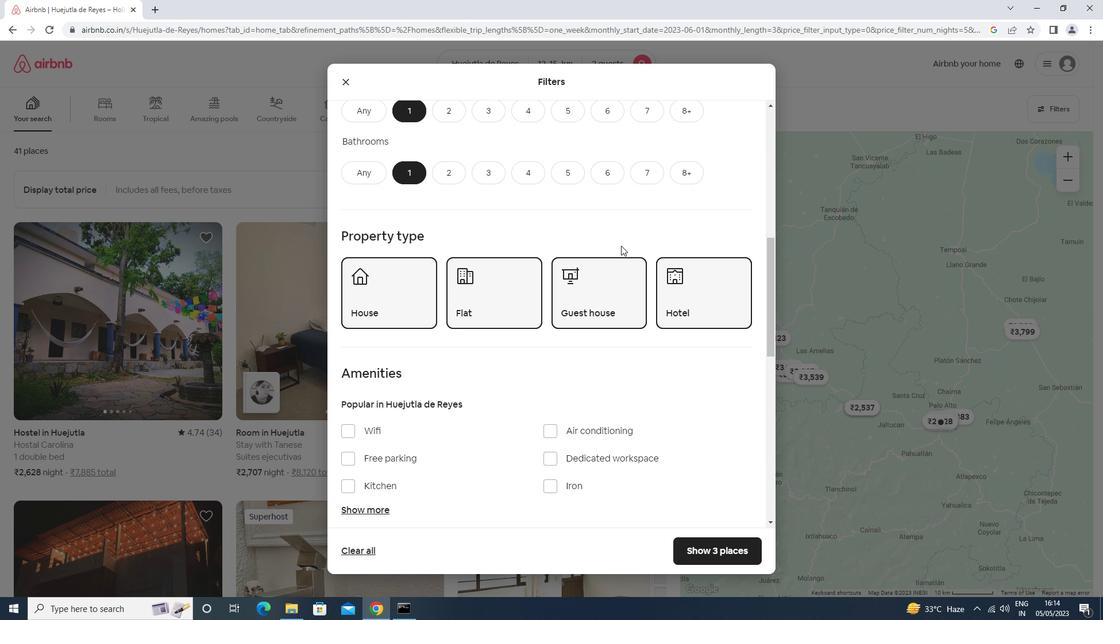 
Action: Mouse scrolled (621, 245) with delta (0, 0)
Screenshot: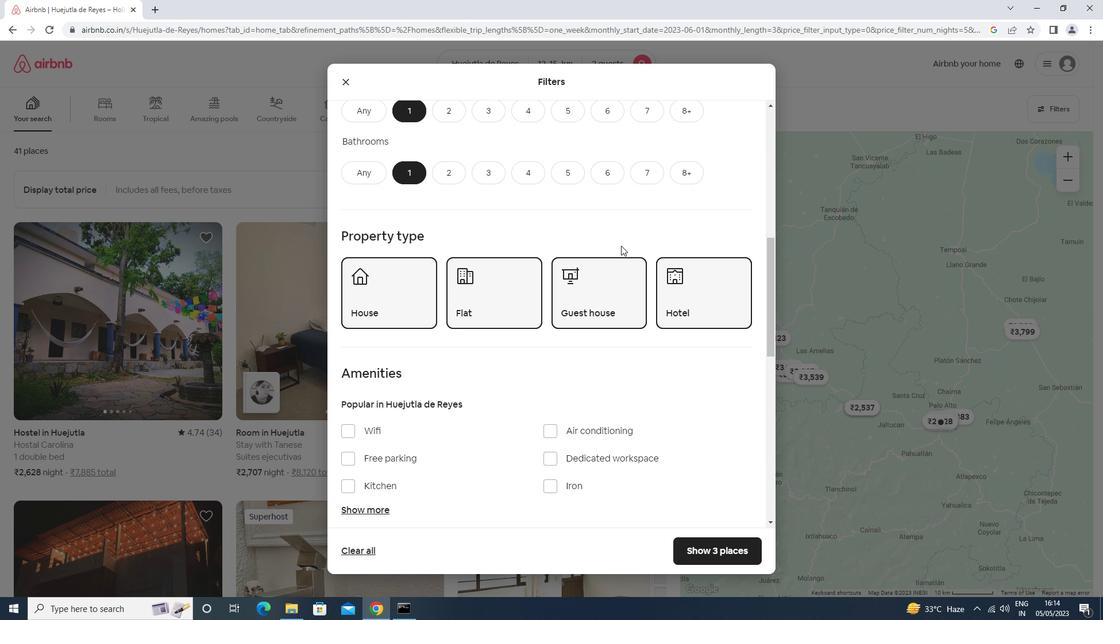 
Action: Mouse moved to (727, 414)
Screenshot: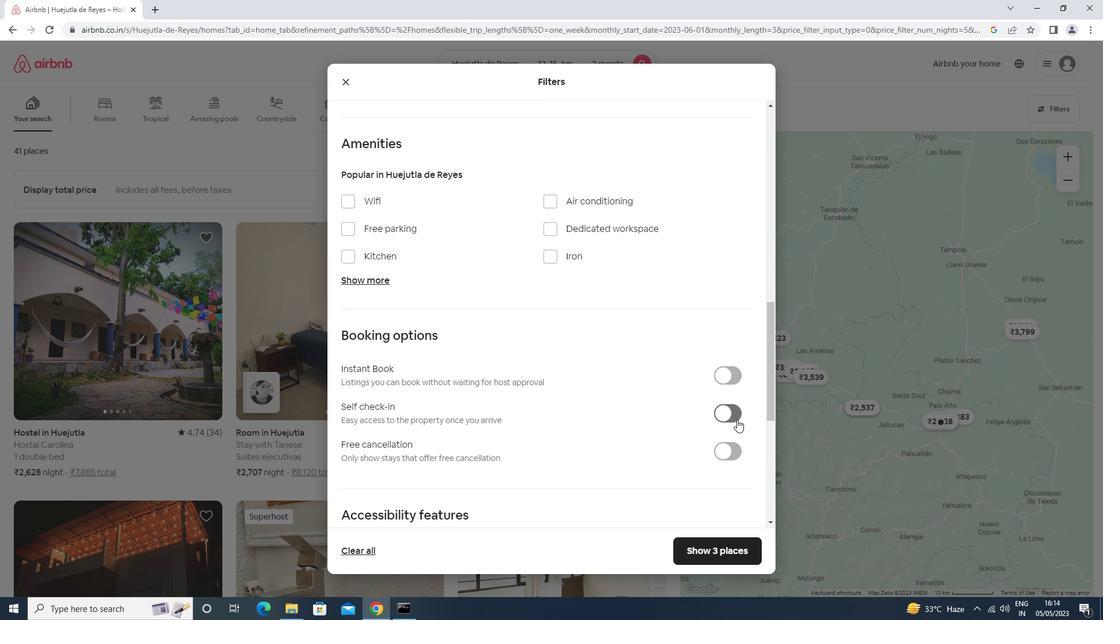
Action: Mouse pressed left at (727, 414)
Screenshot: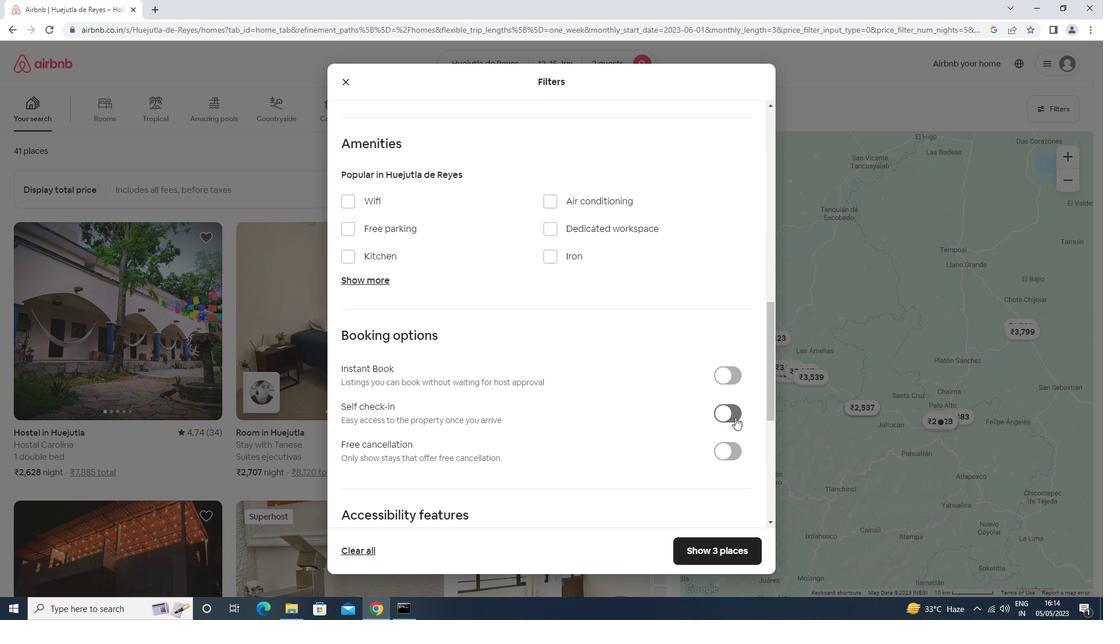 
Action: Mouse moved to (563, 402)
Screenshot: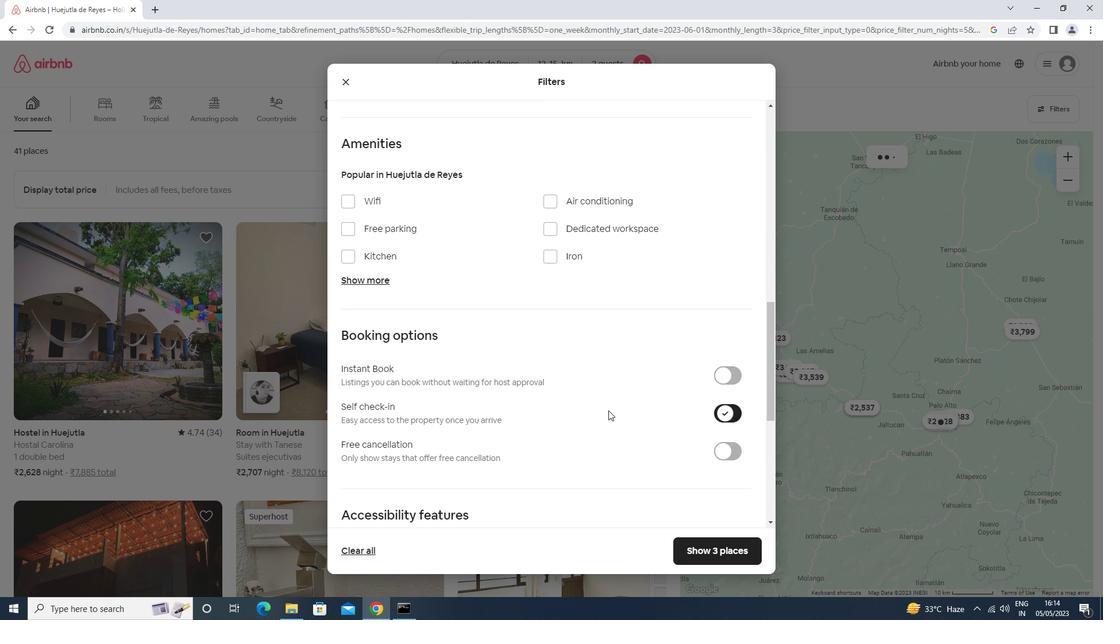 
Action: Mouse scrolled (563, 401) with delta (0, 0)
Screenshot: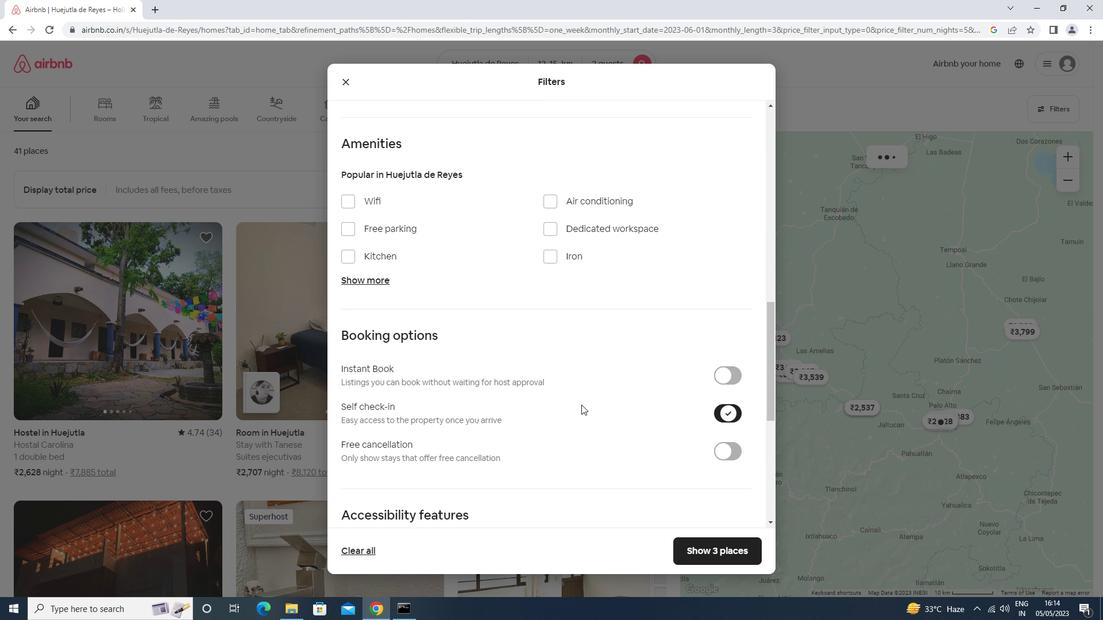 
Action: Mouse moved to (563, 402)
Screenshot: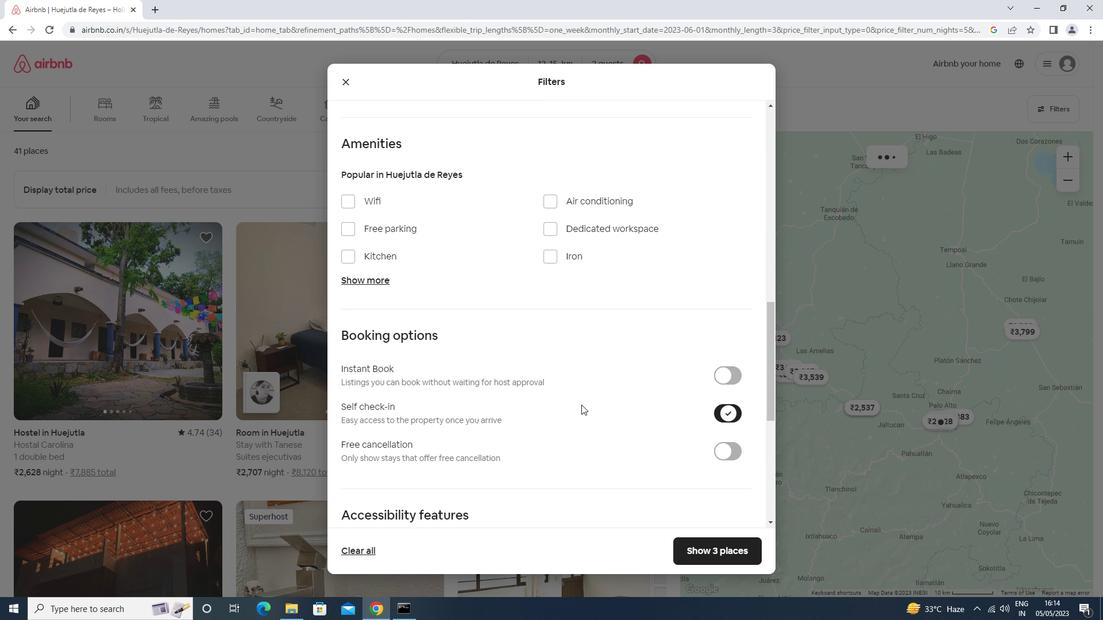 
Action: Mouse scrolled (563, 401) with delta (0, 0)
Screenshot: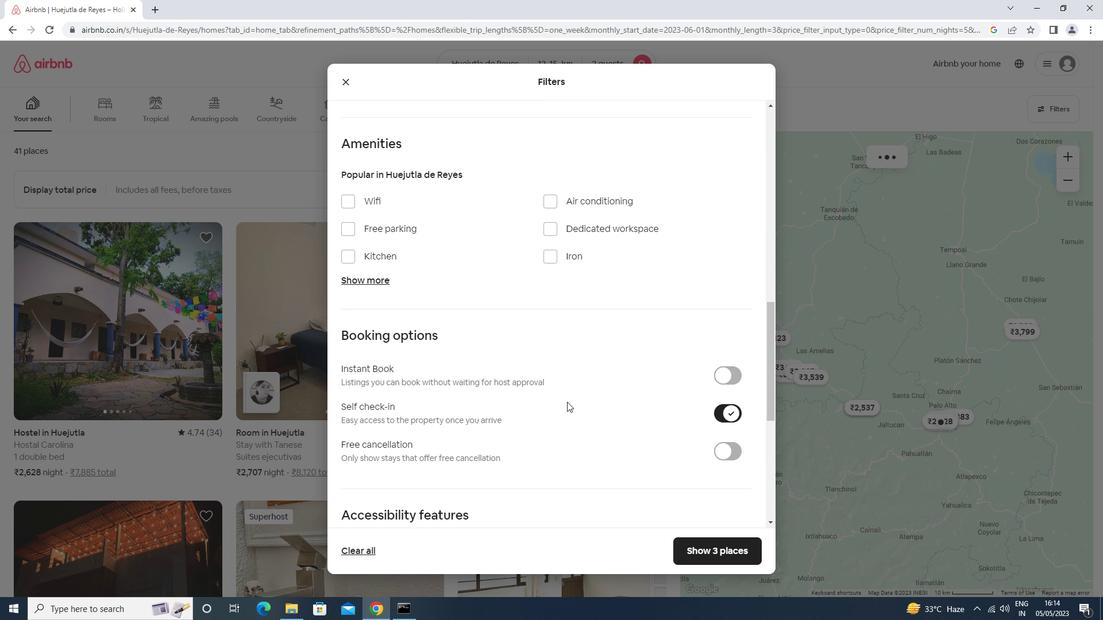 
Action: Mouse scrolled (563, 401) with delta (0, 0)
Screenshot: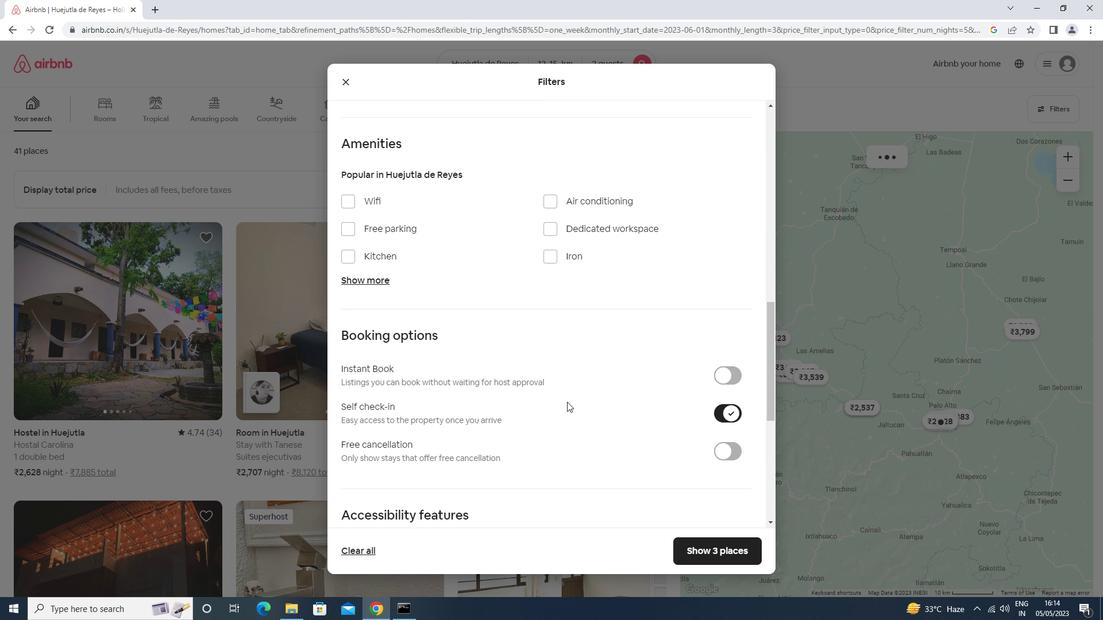 
Action: Mouse moved to (563, 402)
Screenshot: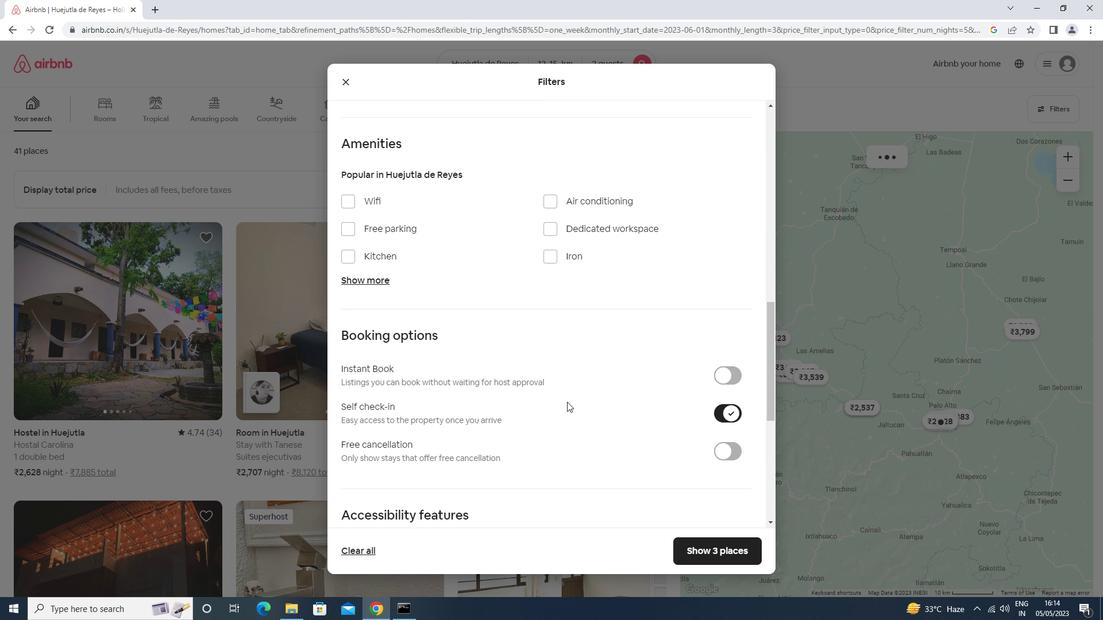 
Action: Mouse scrolled (563, 401) with delta (0, 0)
Screenshot: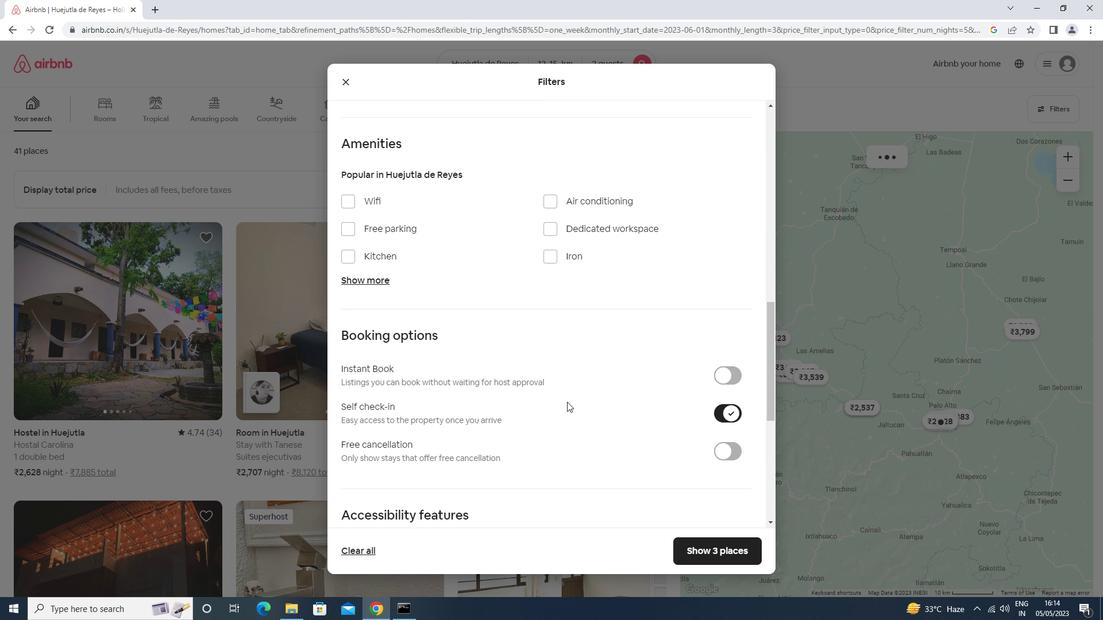 
Action: Mouse scrolled (563, 401) with delta (0, 0)
Screenshot: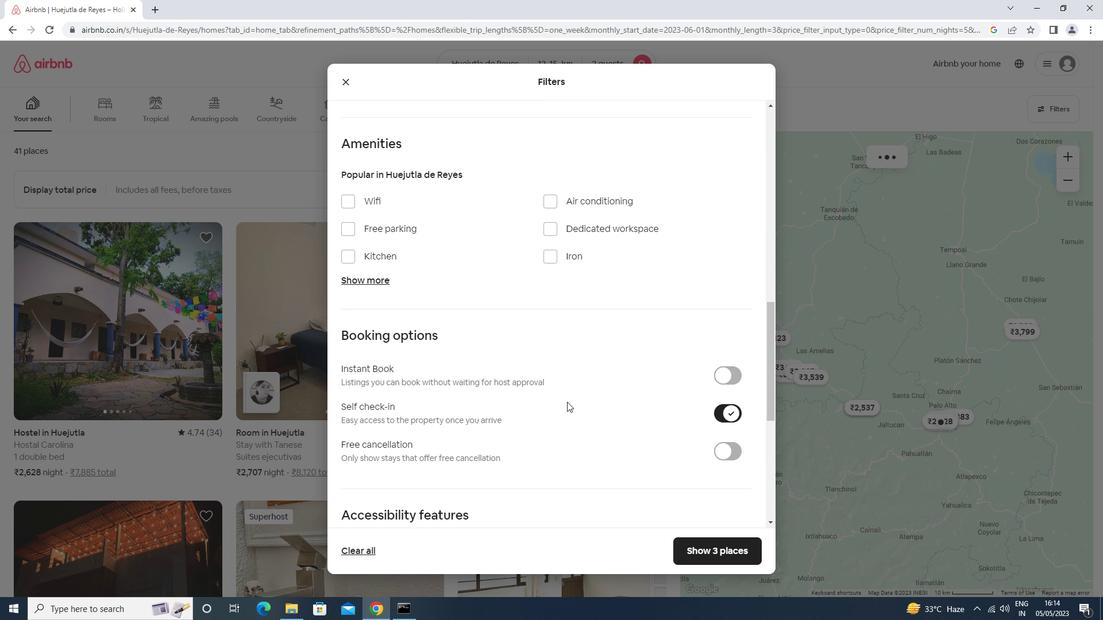 
Action: Mouse moved to (562, 402)
Screenshot: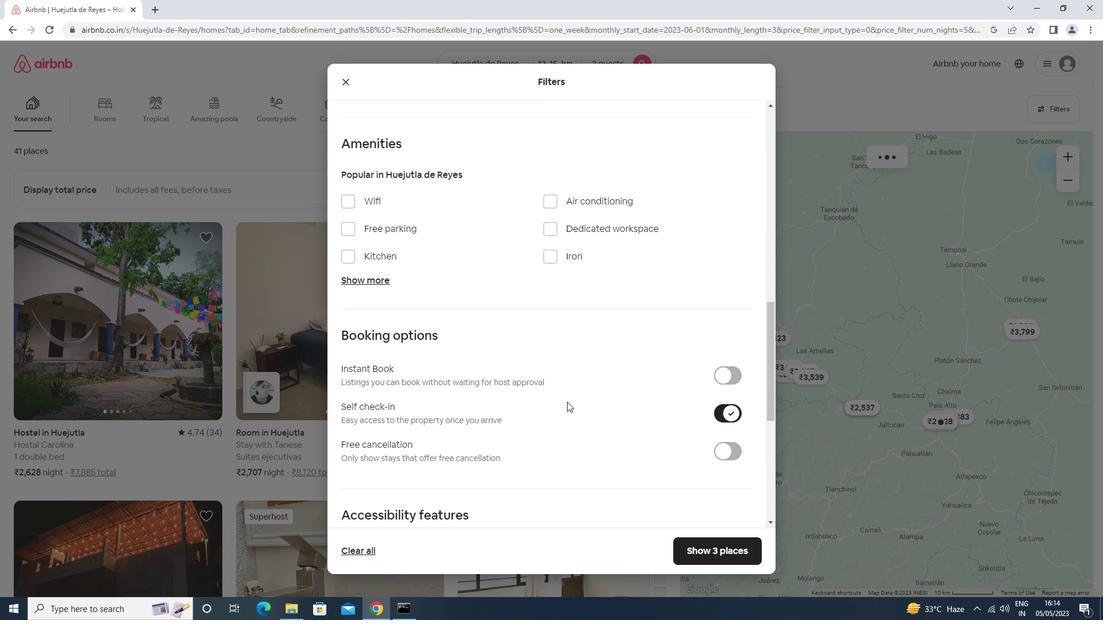 
Action: Mouse scrolled (562, 401) with delta (0, 0)
Screenshot: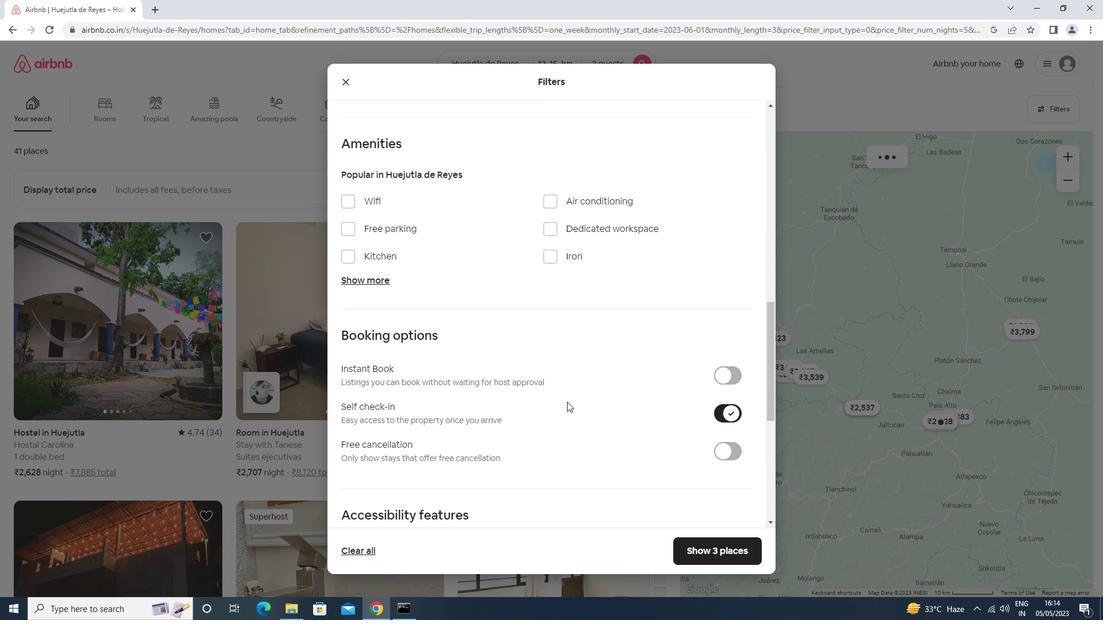 
Action: Mouse moved to (389, 493)
Screenshot: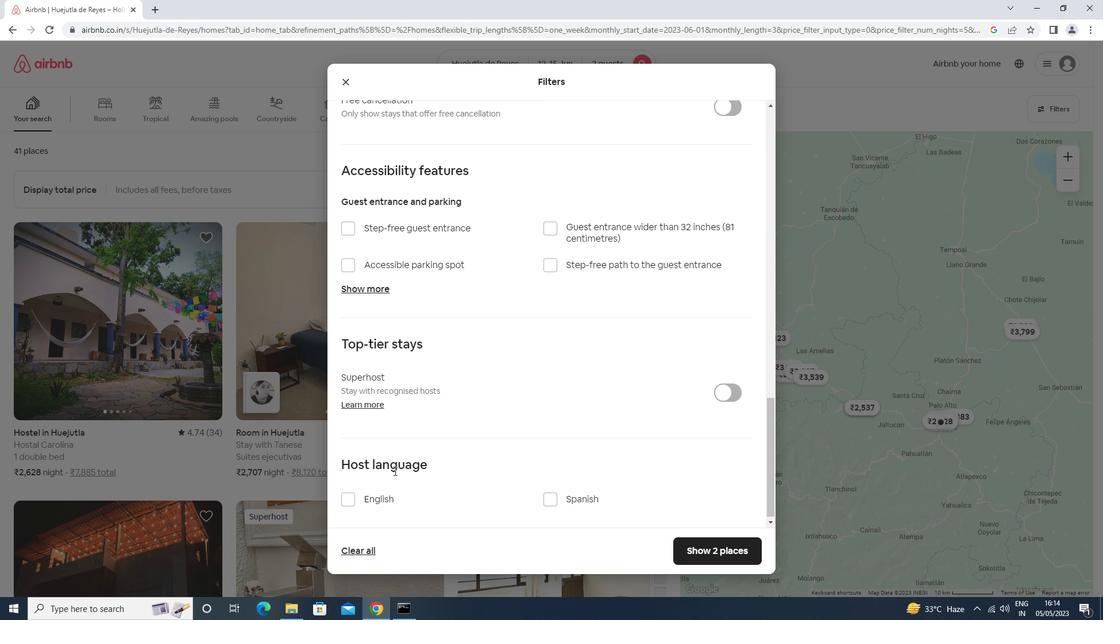 
Action: Mouse pressed left at (389, 493)
Screenshot: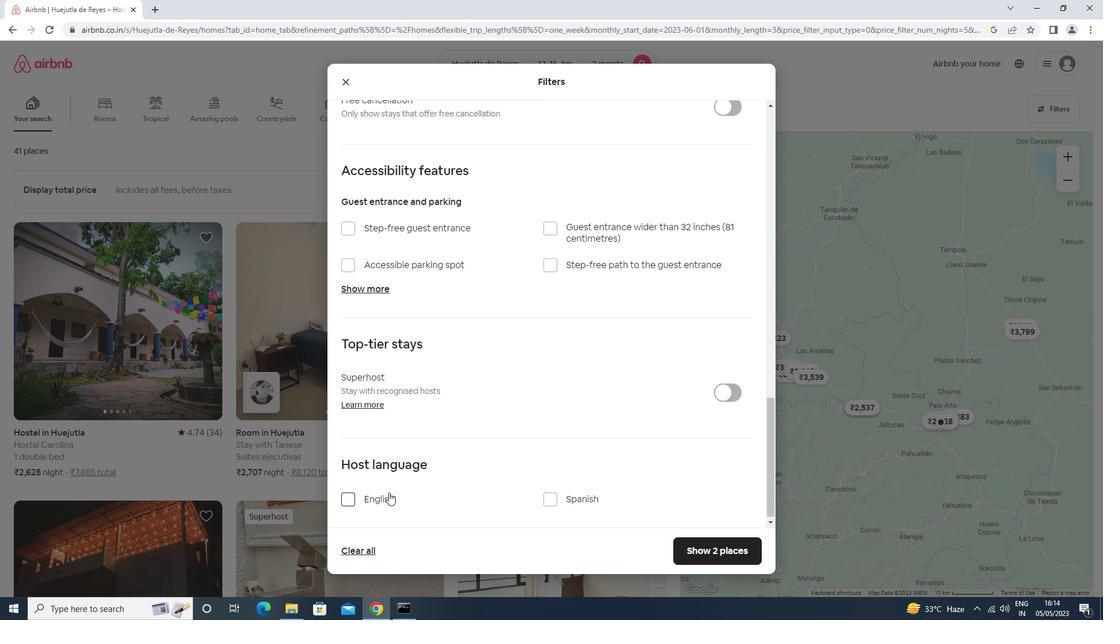 
Action: Mouse moved to (720, 553)
Screenshot: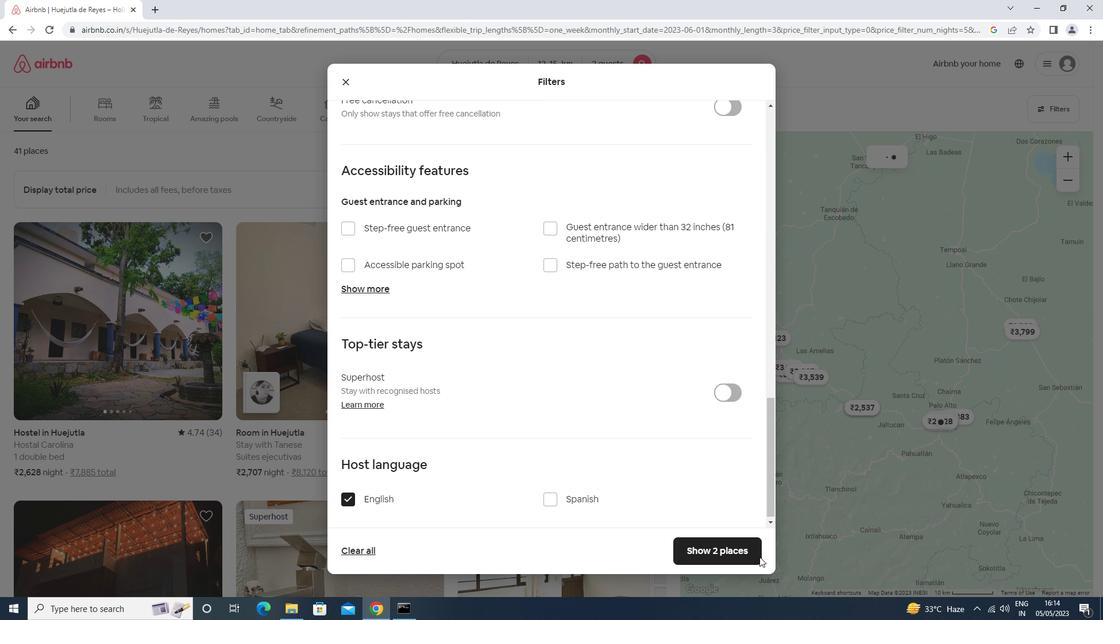 
Action: Mouse pressed left at (720, 553)
Screenshot: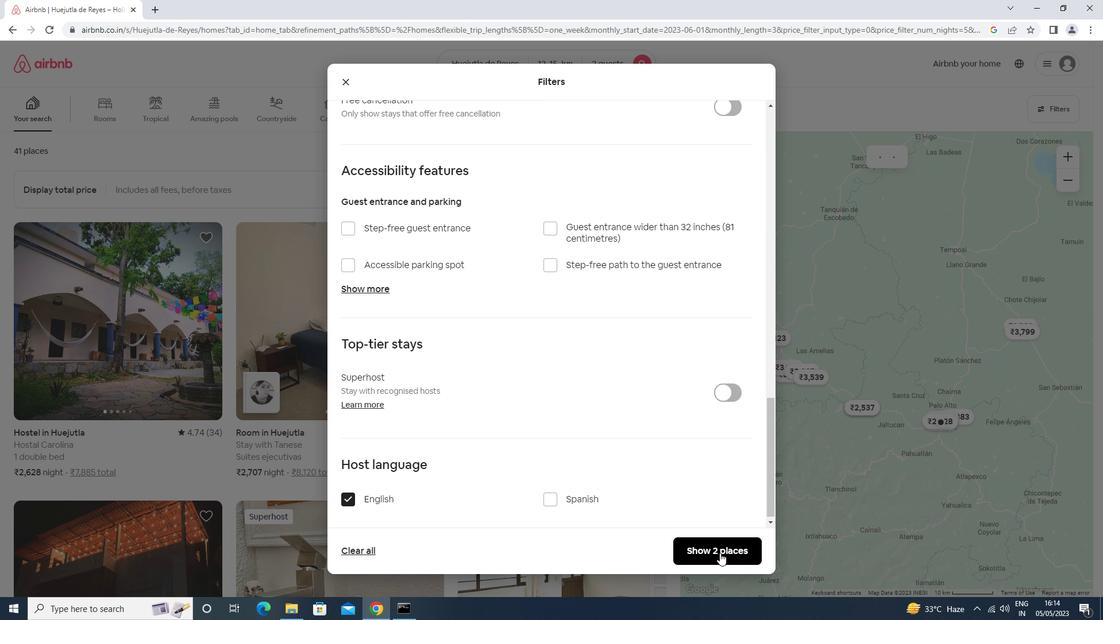 
Action: Mouse moved to (719, 551)
Screenshot: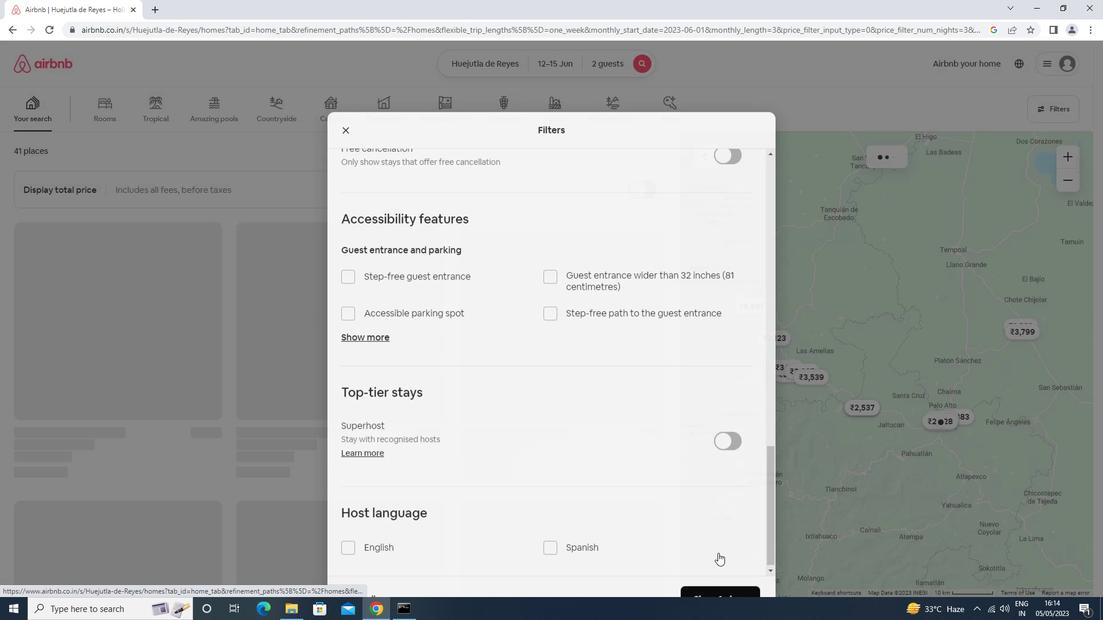 
